 Task: Create a sub task System Test and UAT for the task  Implement a new cloud-based procurement management system for a company in the project ArtisanBridge , assign it to team member softage.4@softage.net and update the status of the sub task to  At Risk , set the priority of the sub task to Medium
Action: Mouse moved to (738, 551)
Screenshot: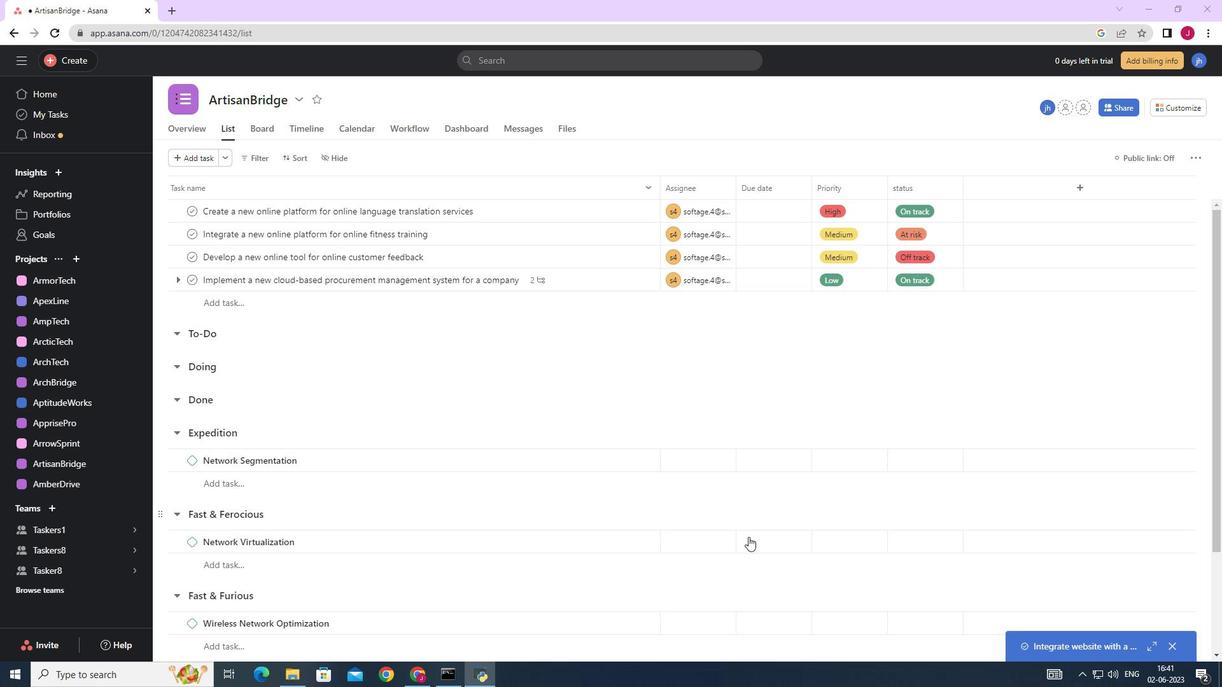 
Action: Mouse scrolled (738, 550) with delta (0, 0)
Screenshot: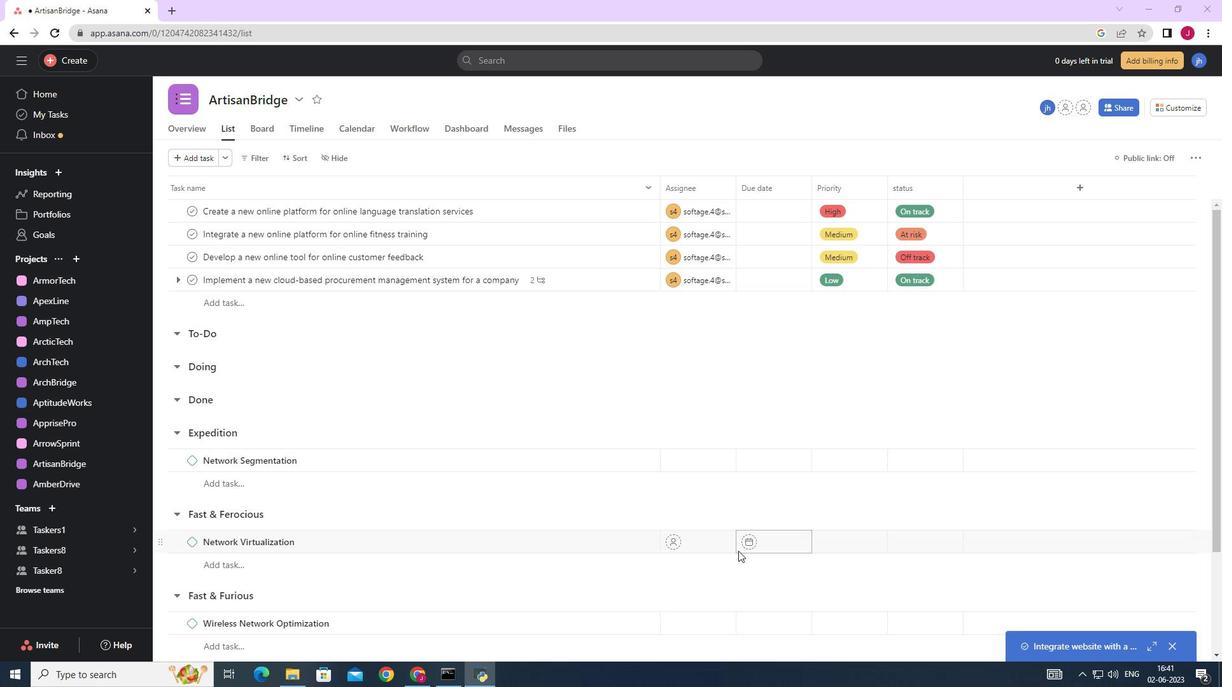 
Action: Mouse scrolled (738, 550) with delta (0, 0)
Screenshot: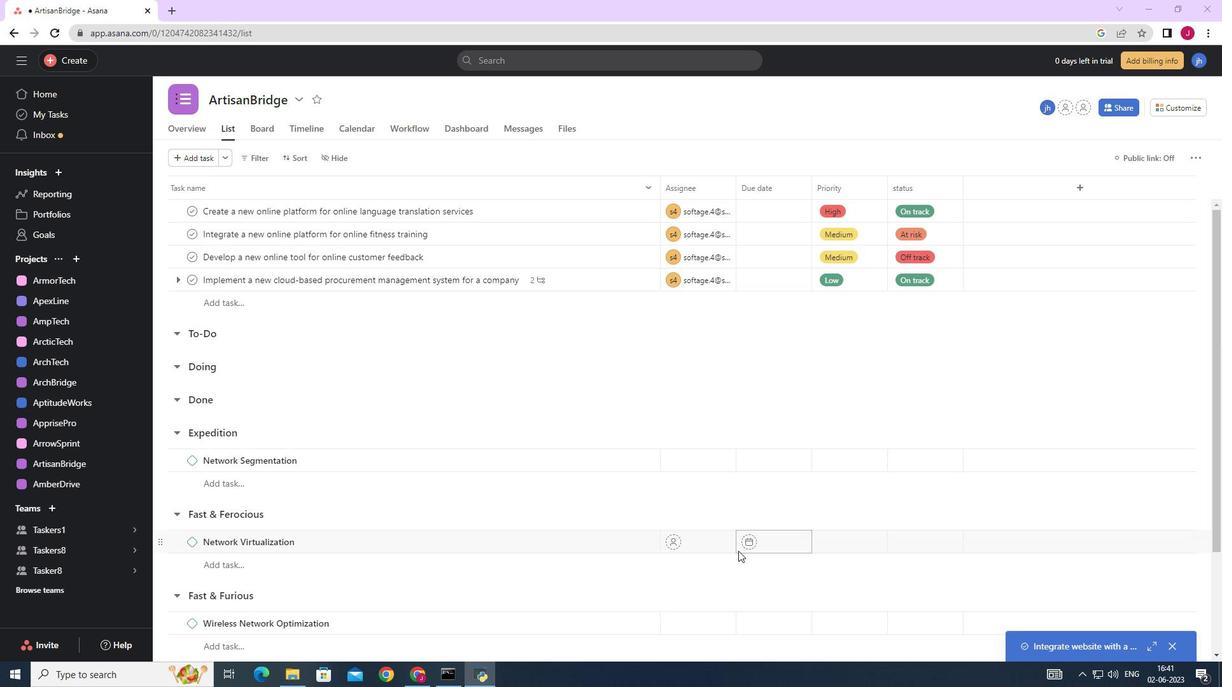 
Action: Mouse scrolled (738, 550) with delta (0, 0)
Screenshot: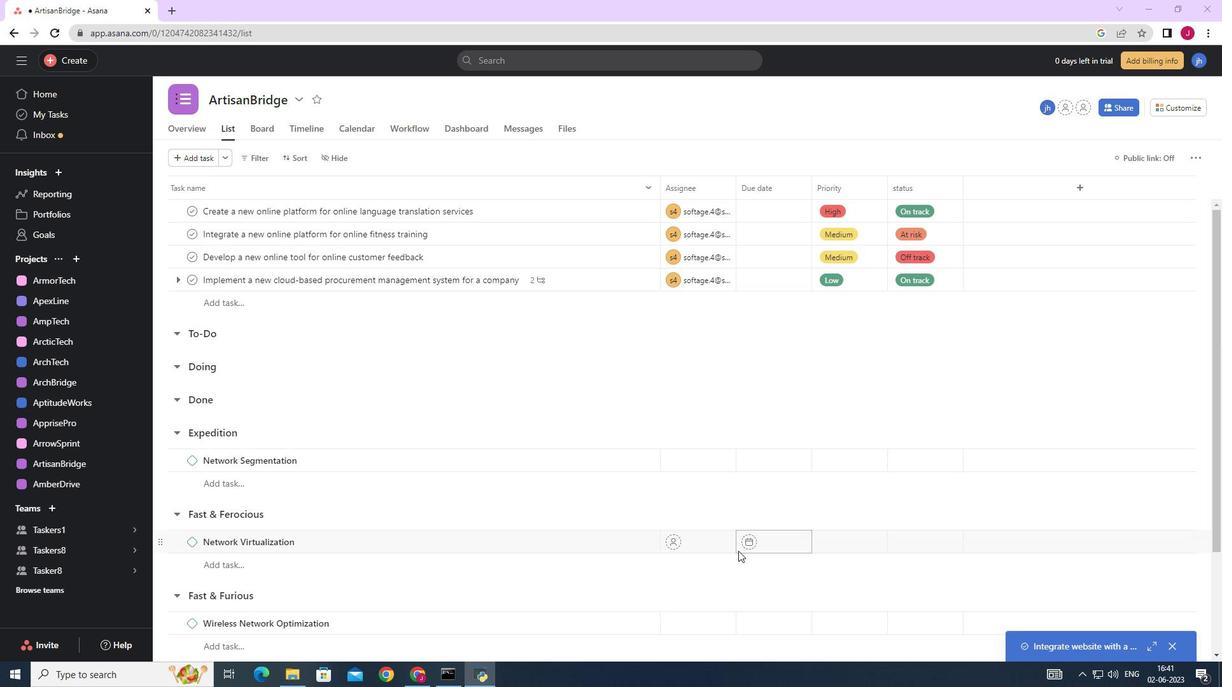 
Action: Mouse scrolled (738, 550) with delta (0, 0)
Screenshot: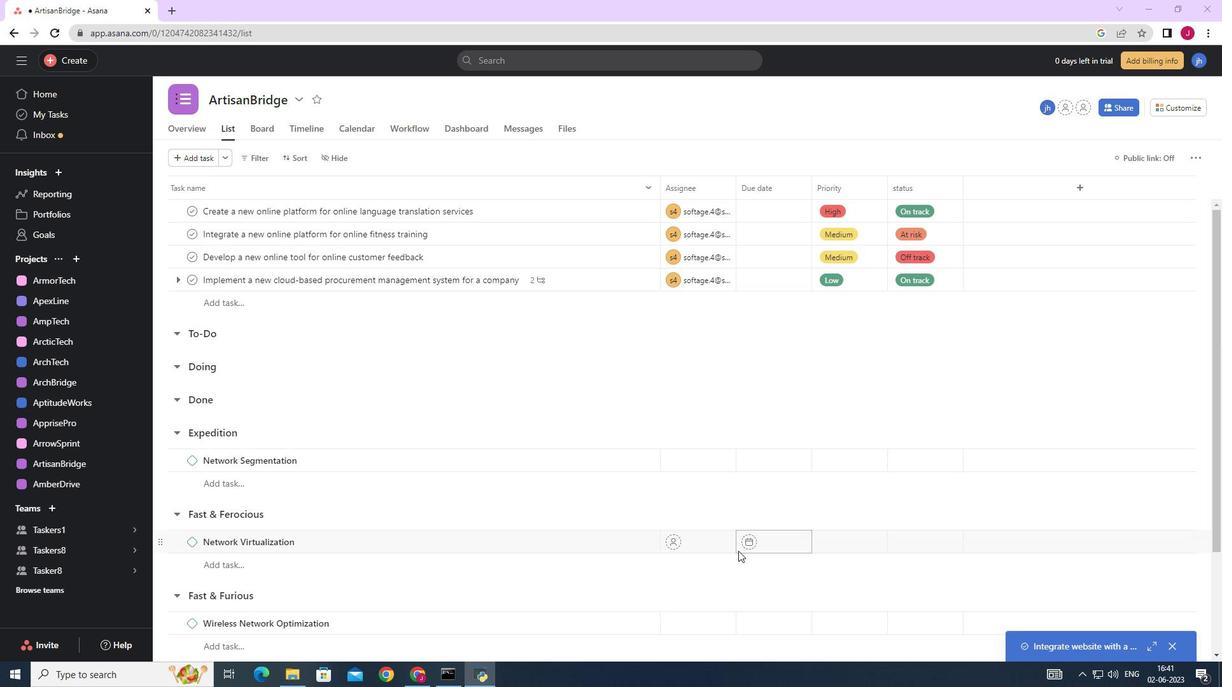 
Action: Mouse scrolled (738, 550) with delta (0, 0)
Screenshot: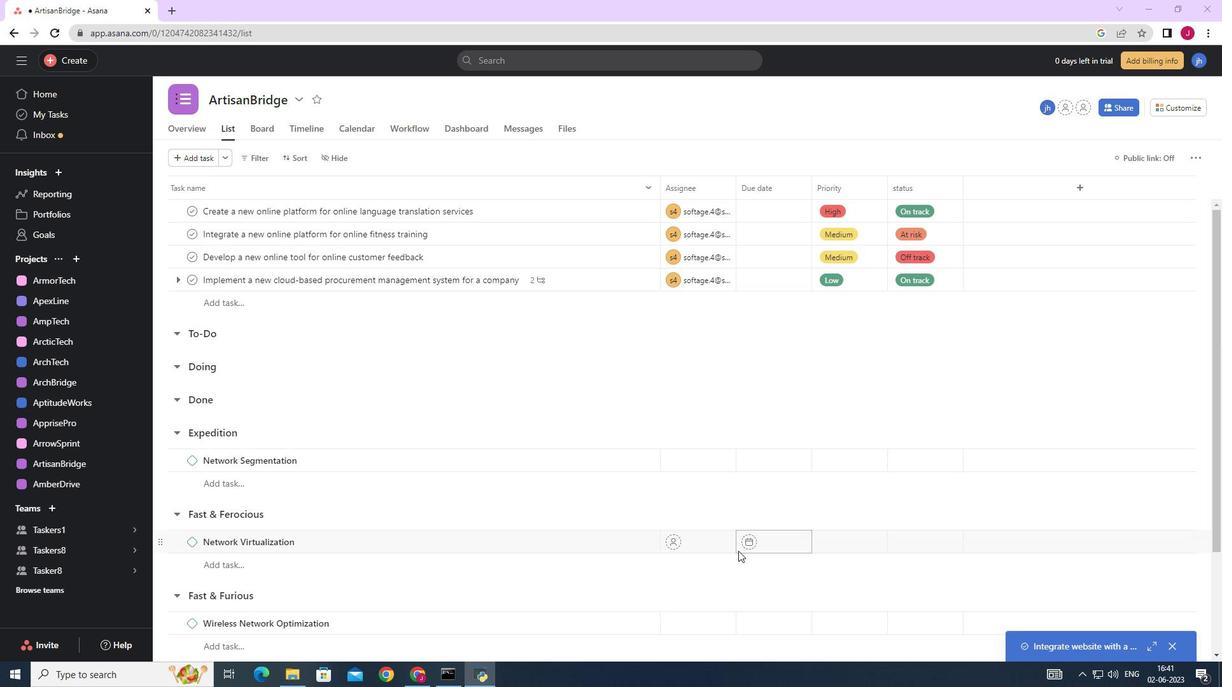 
Action: Mouse scrolled (738, 550) with delta (0, 0)
Screenshot: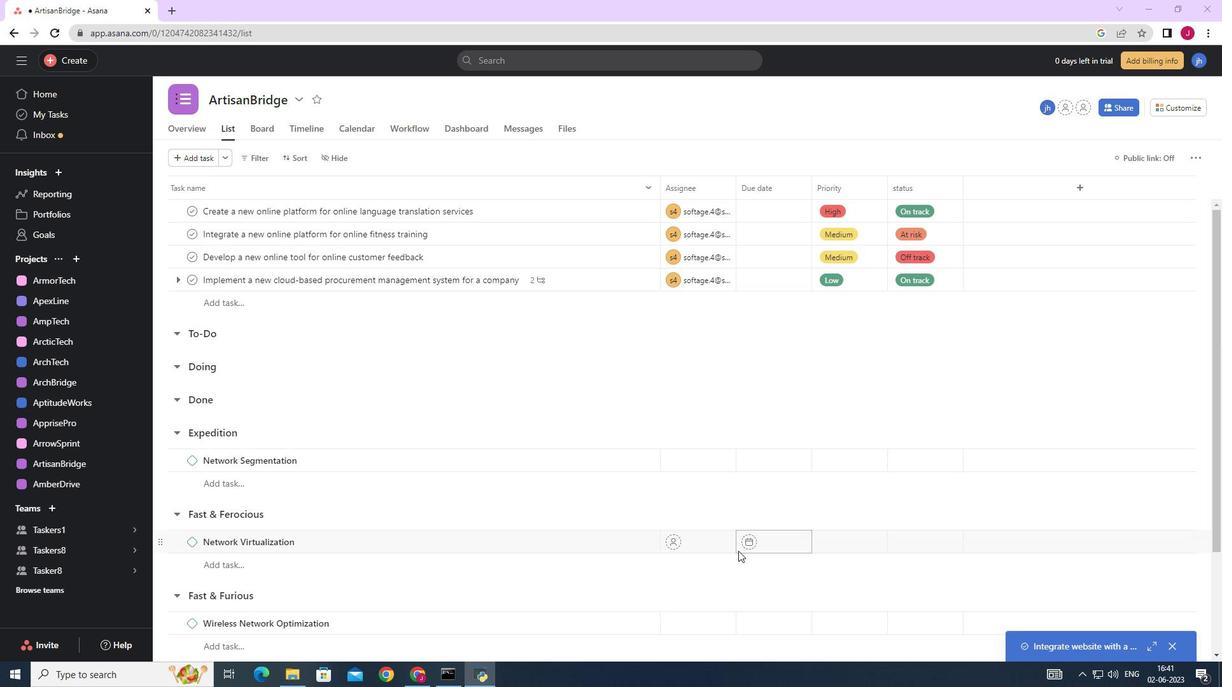
Action: Mouse moved to (602, 481)
Screenshot: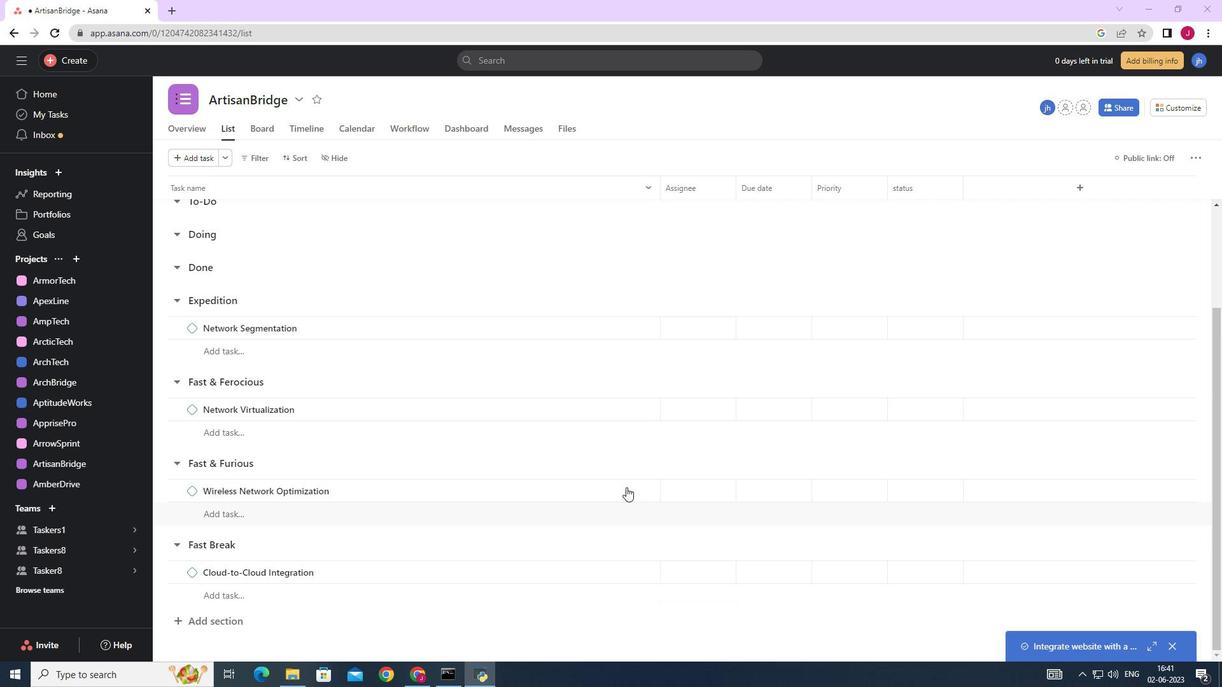 
Action: Mouse scrolled (602, 482) with delta (0, 0)
Screenshot: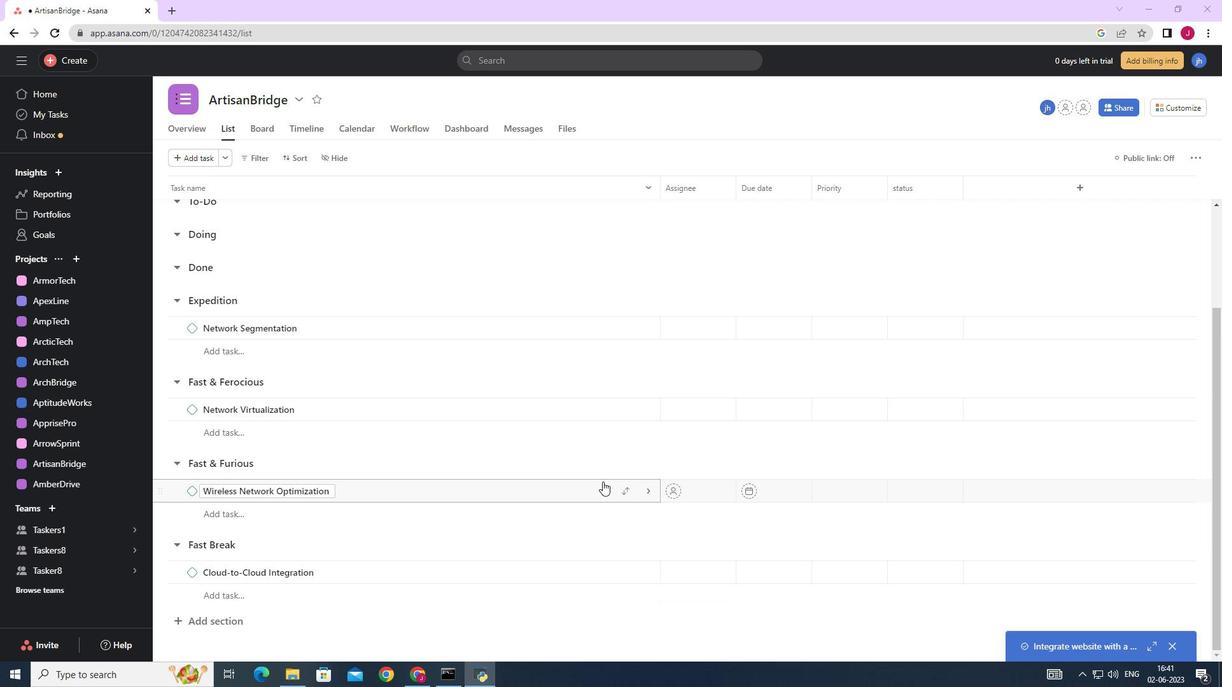 
Action: Mouse scrolled (602, 482) with delta (0, 0)
Screenshot: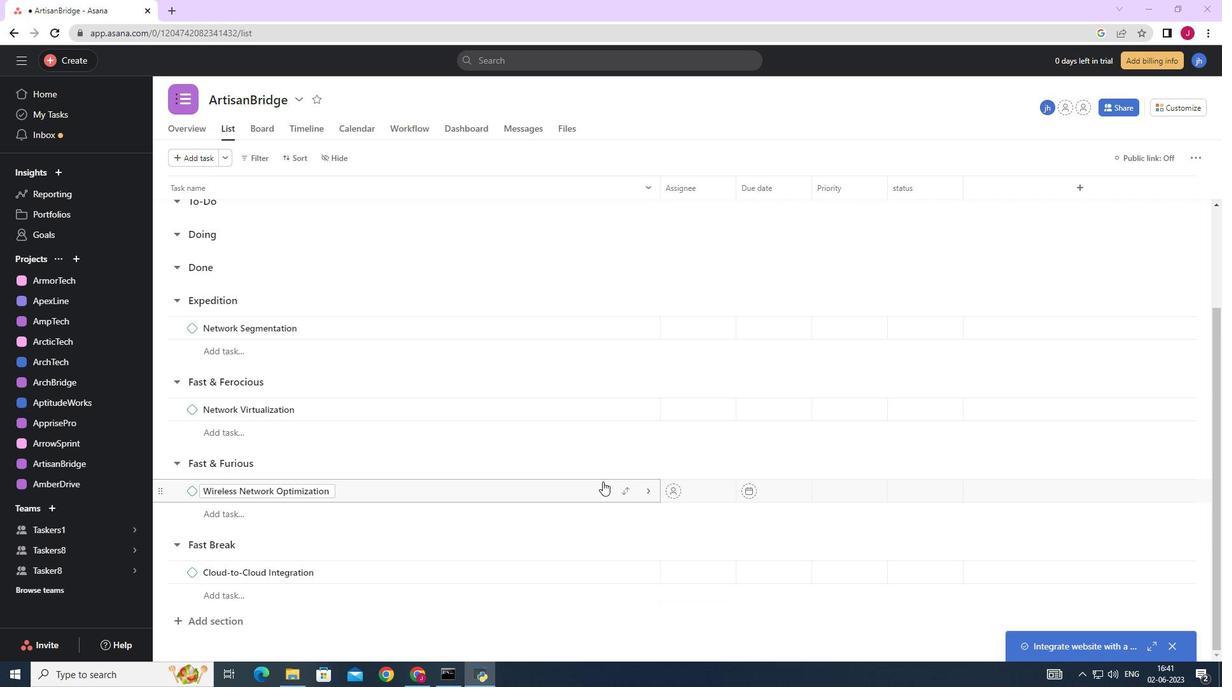 
Action: Mouse scrolled (602, 482) with delta (0, 0)
Screenshot: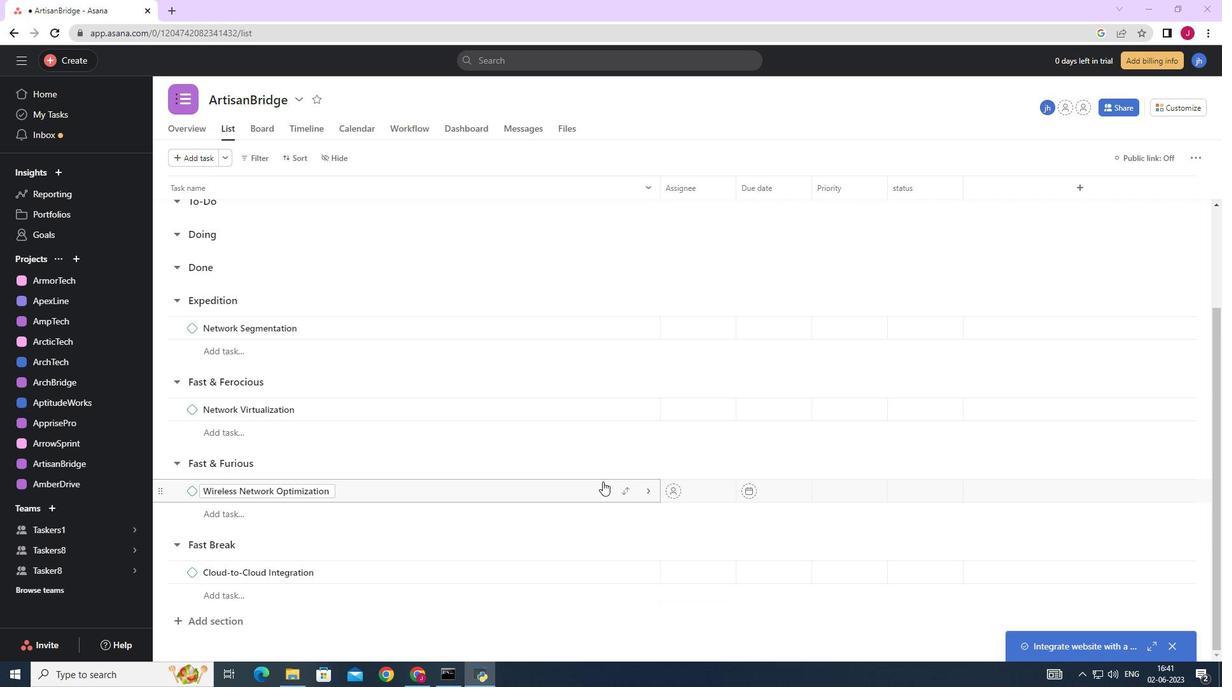
Action: Mouse scrolled (602, 482) with delta (0, 0)
Screenshot: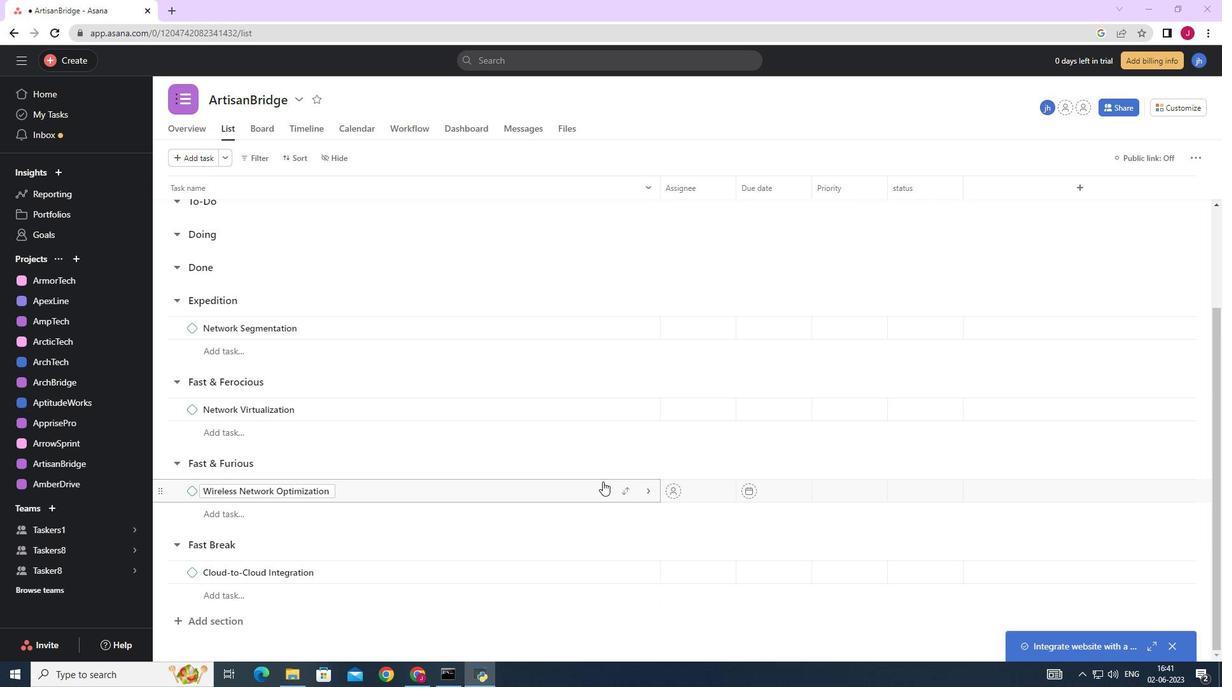 
Action: Mouse moved to (602, 286)
Screenshot: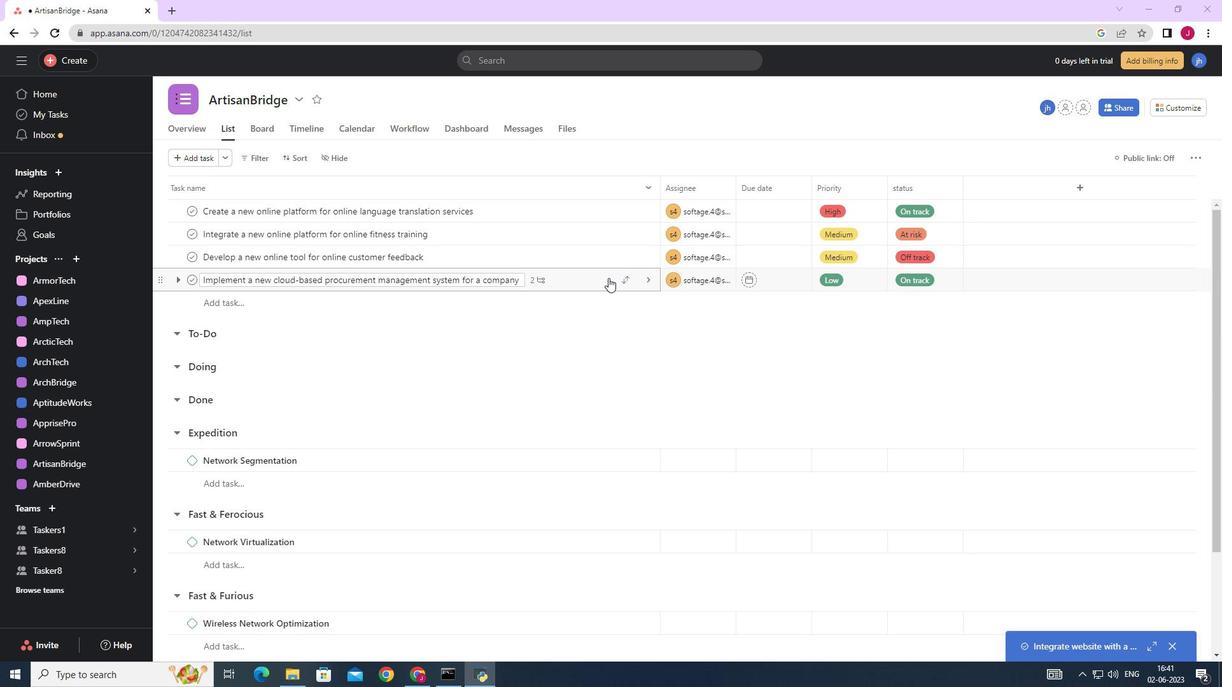 
Action: Mouse pressed left at (602, 286)
Screenshot: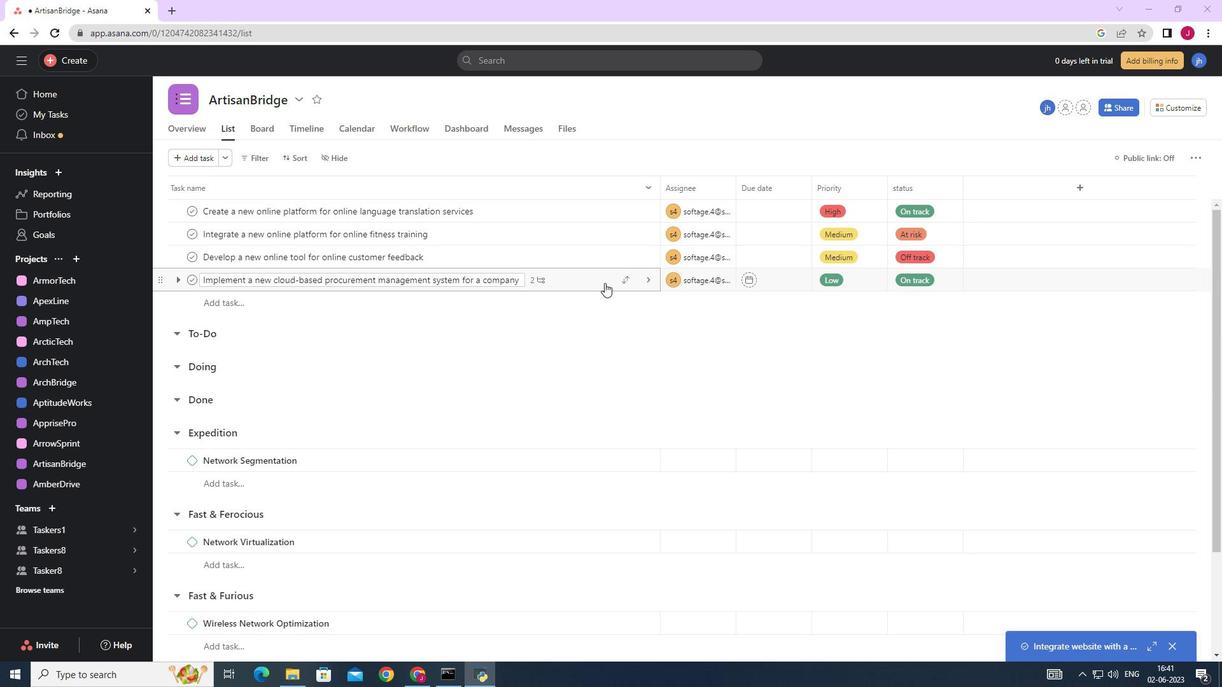 
Action: Mouse moved to (932, 513)
Screenshot: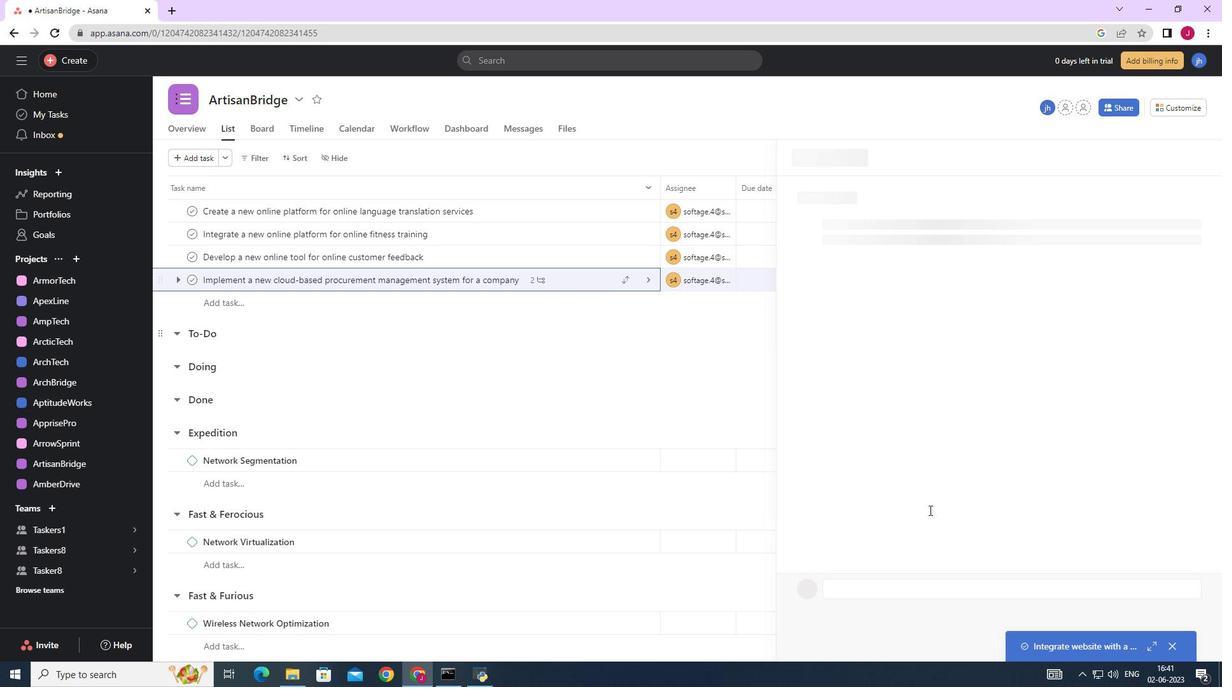 
Action: Mouse scrolled (932, 512) with delta (0, 0)
Screenshot: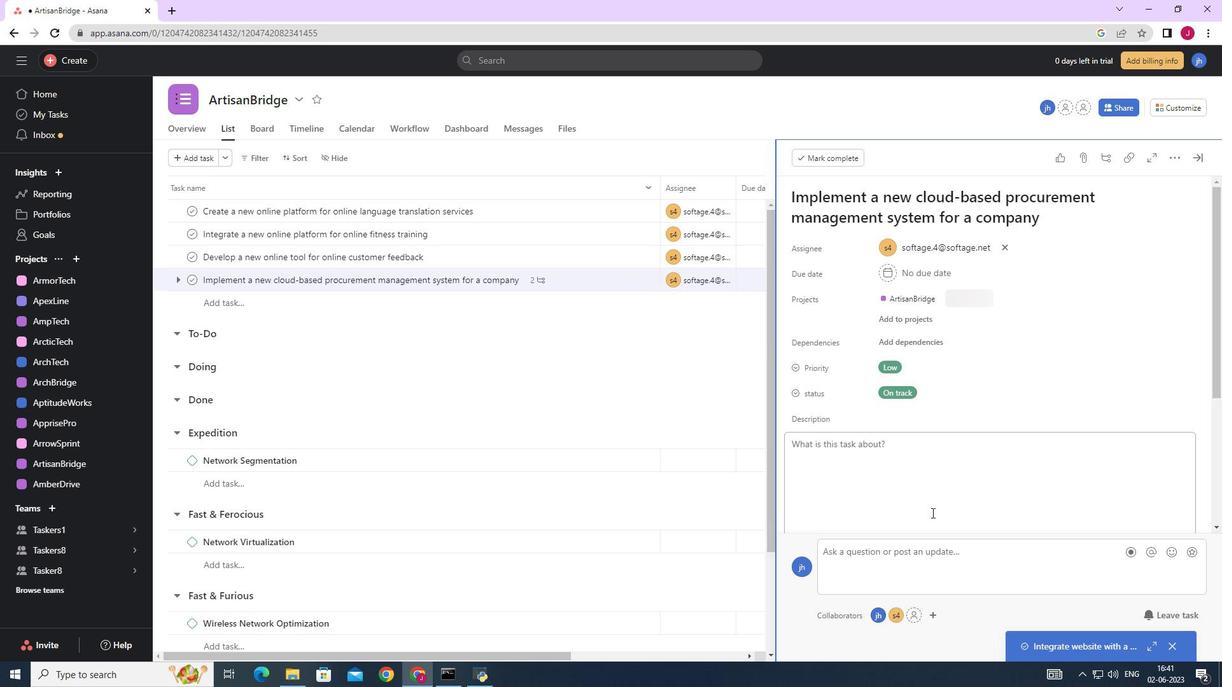 
Action: Mouse scrolled (932, 512) with delta (0, 0)
Screenshot: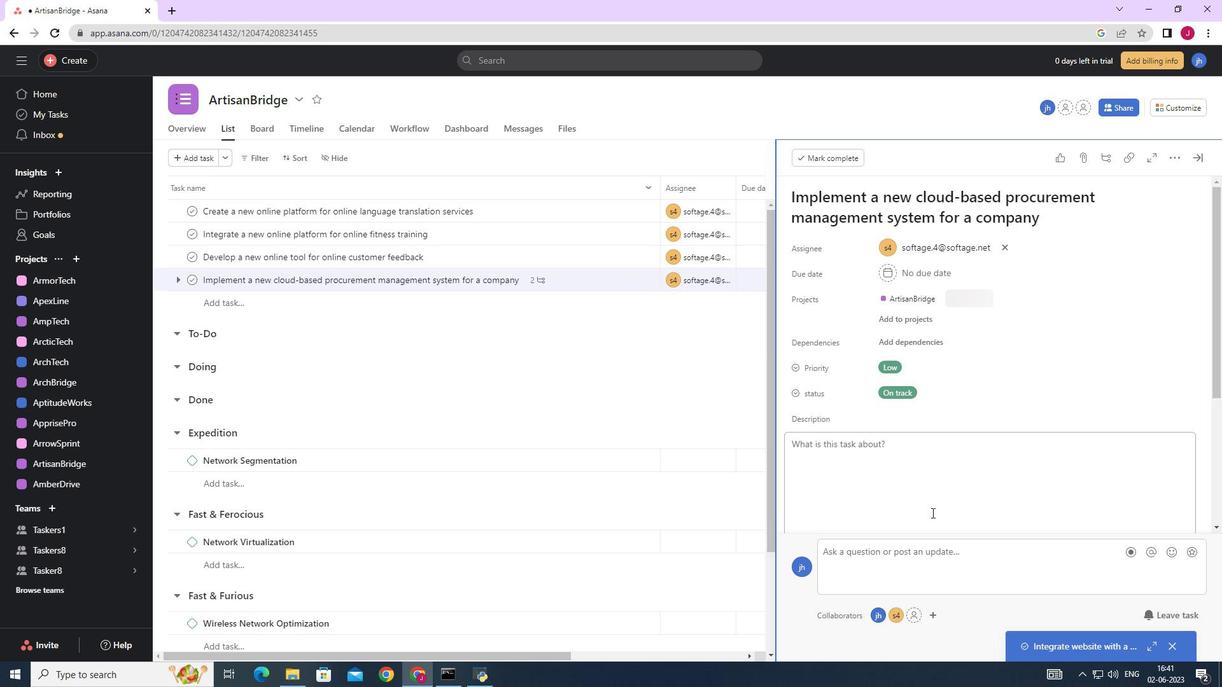 
Action: Mouse scrolled (932, 512) with delta (0, 0)
Screenshot: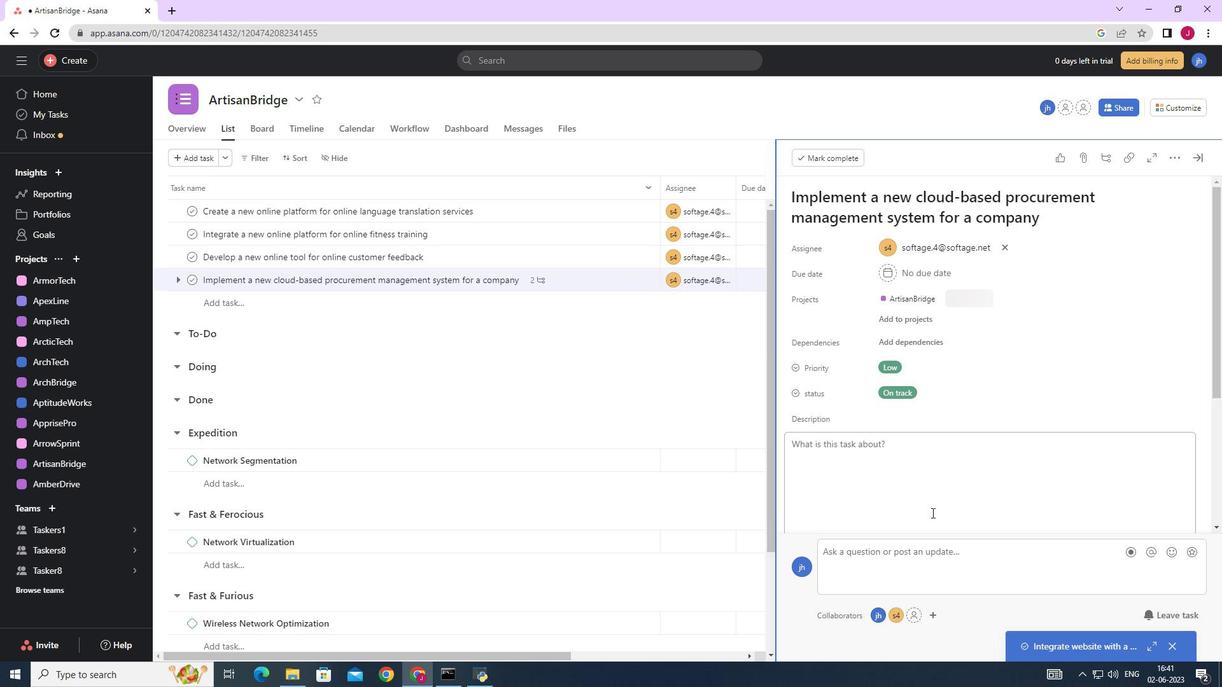 
Action: Mouse scrolled (932, 512) with delta (0, 0)
Screenshot: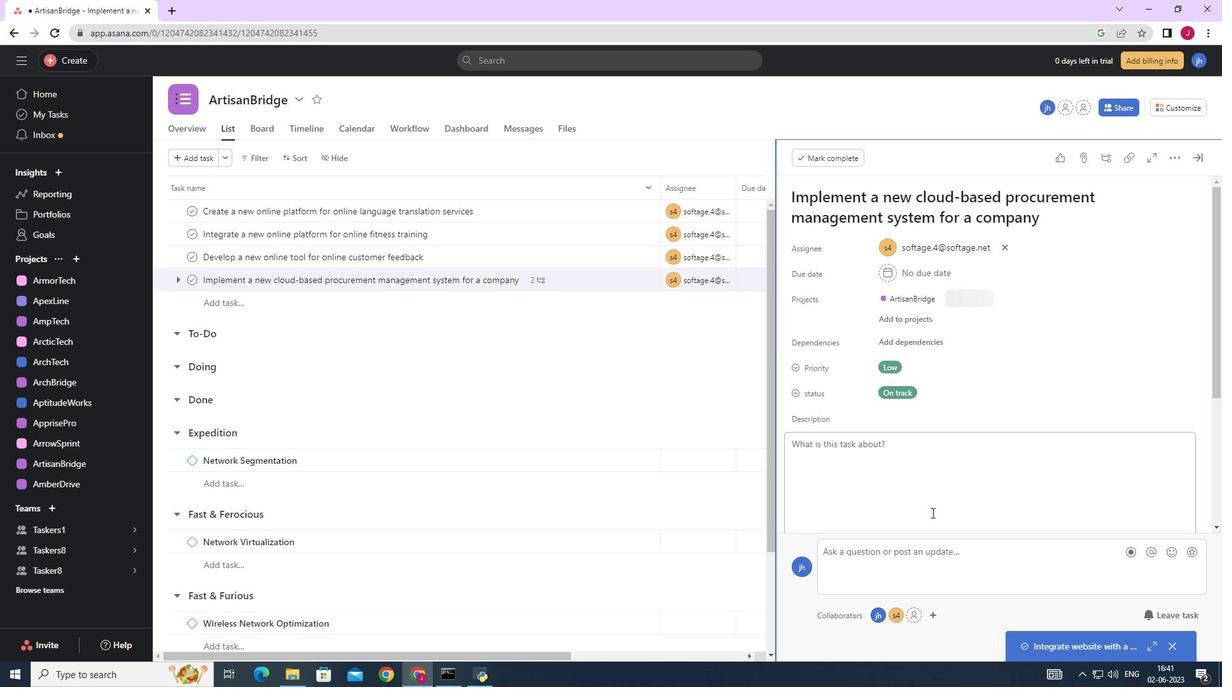 
Action: Mouse moved to (836, 427)
Screenshot: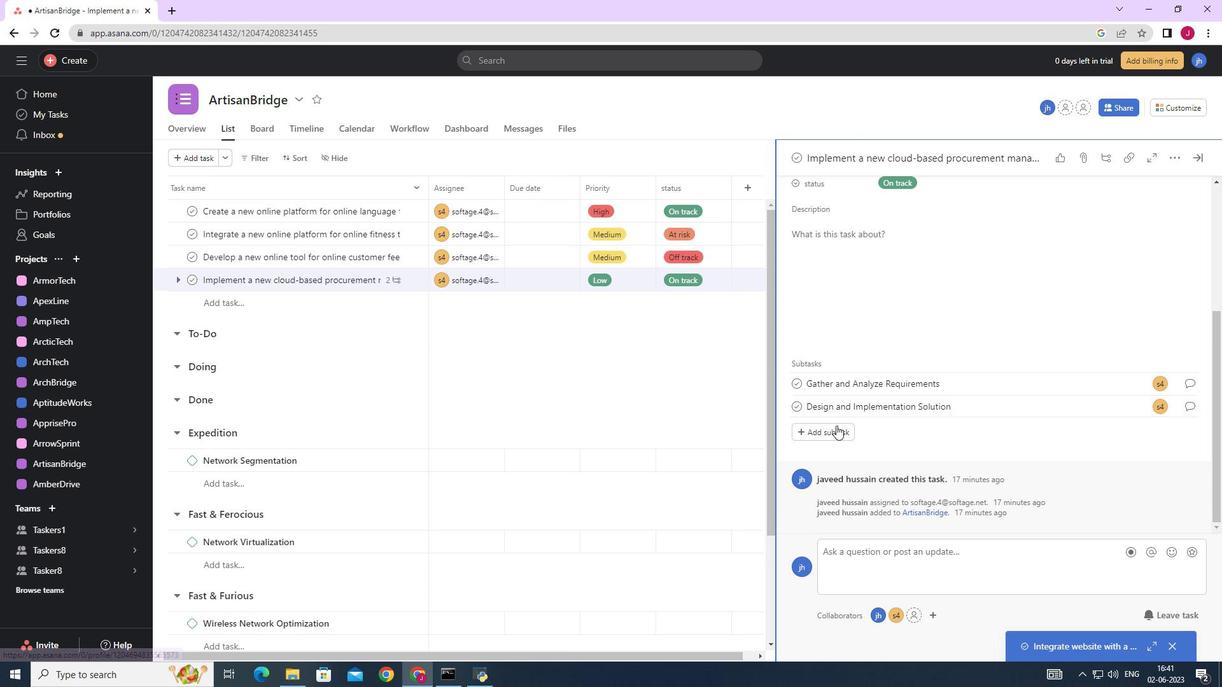 
Action: Mouse pressed left at (836, 427)
Screenshot: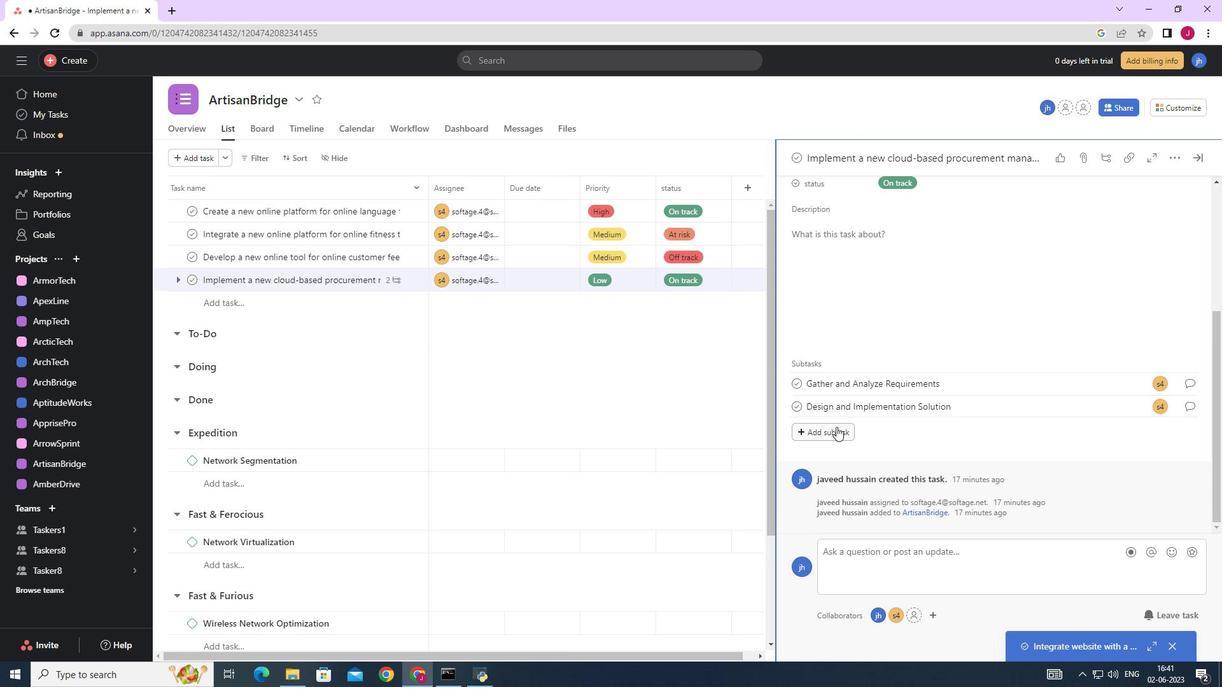
Action: Mouse moved to (836, 427)
Screenshot: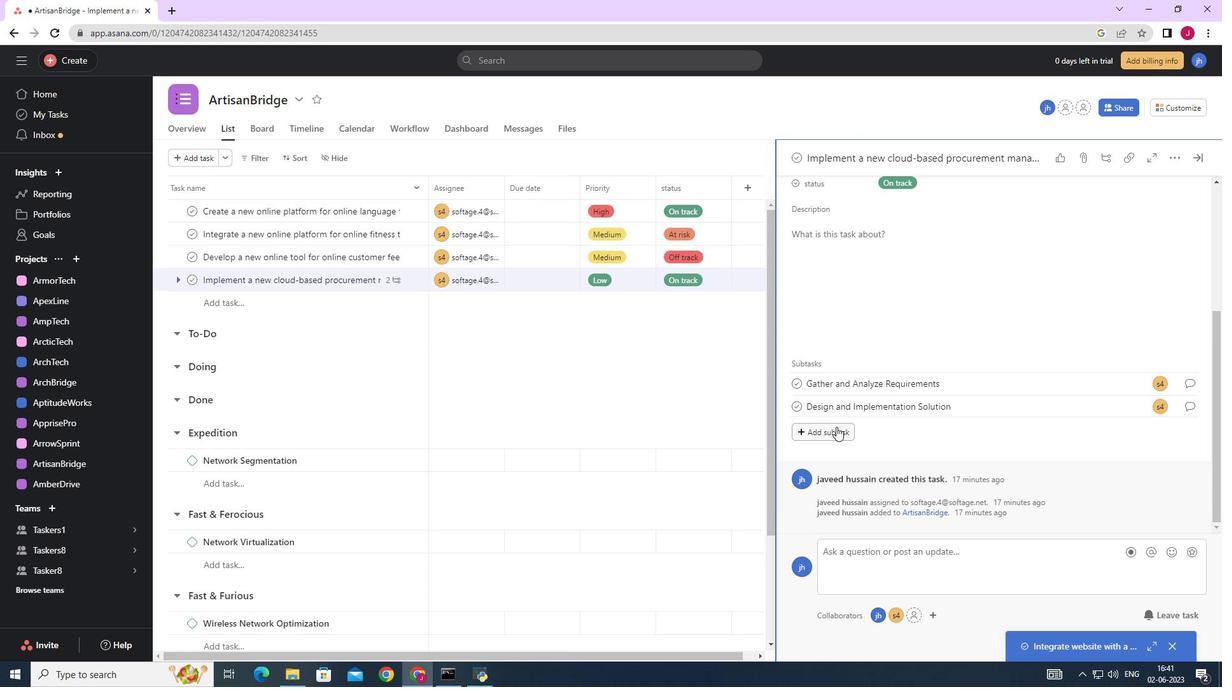 
Action: Key pressed <Key.caps_lock>S<Key.caps_lock>ystem<Key.space><Key.caps_lock>T<Key.caps_lock>s<Key.backspace>est<Key.space>and<Key.space><Key.caps_lock>UAT
Screenshot: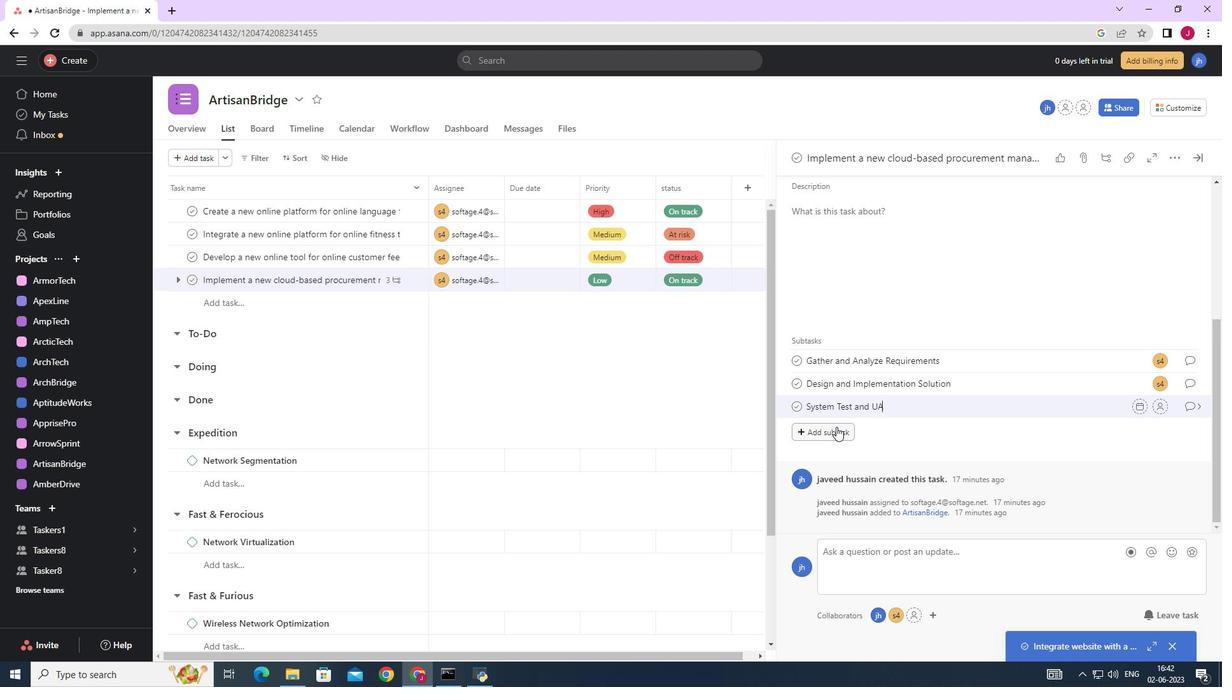 
Action: Mouse moved to (1166, 409)
Screenshot: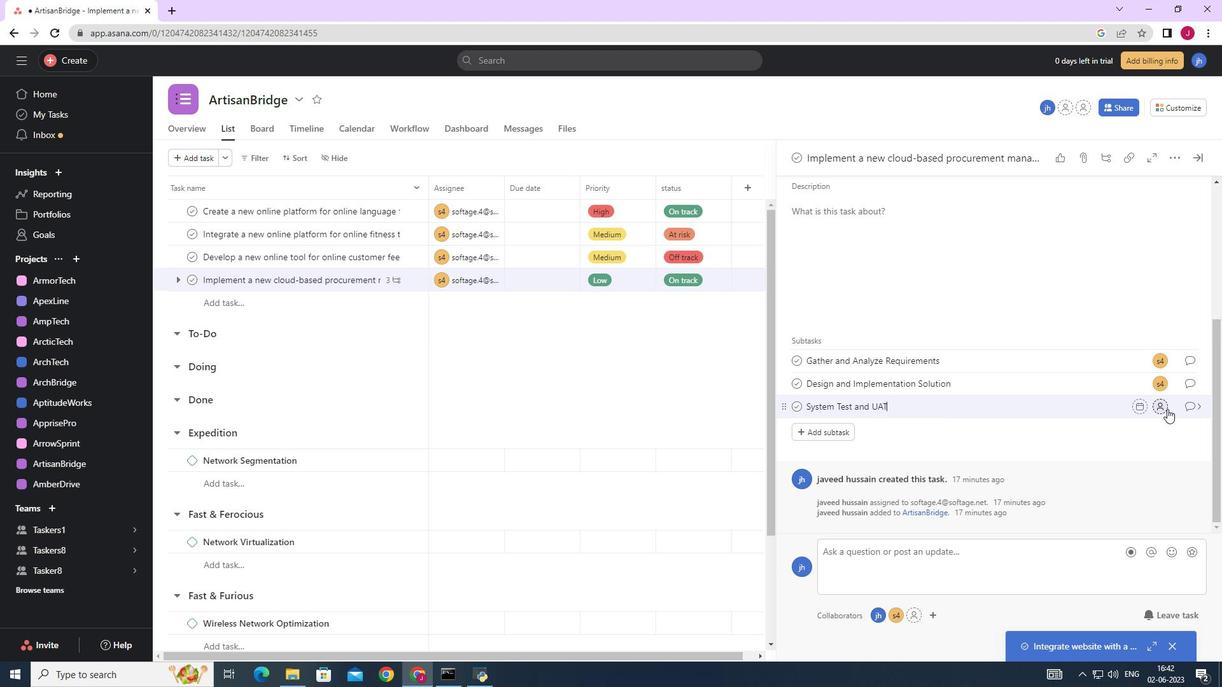 
Action: Mouse pressed left at (1166, 409)
Screenshot: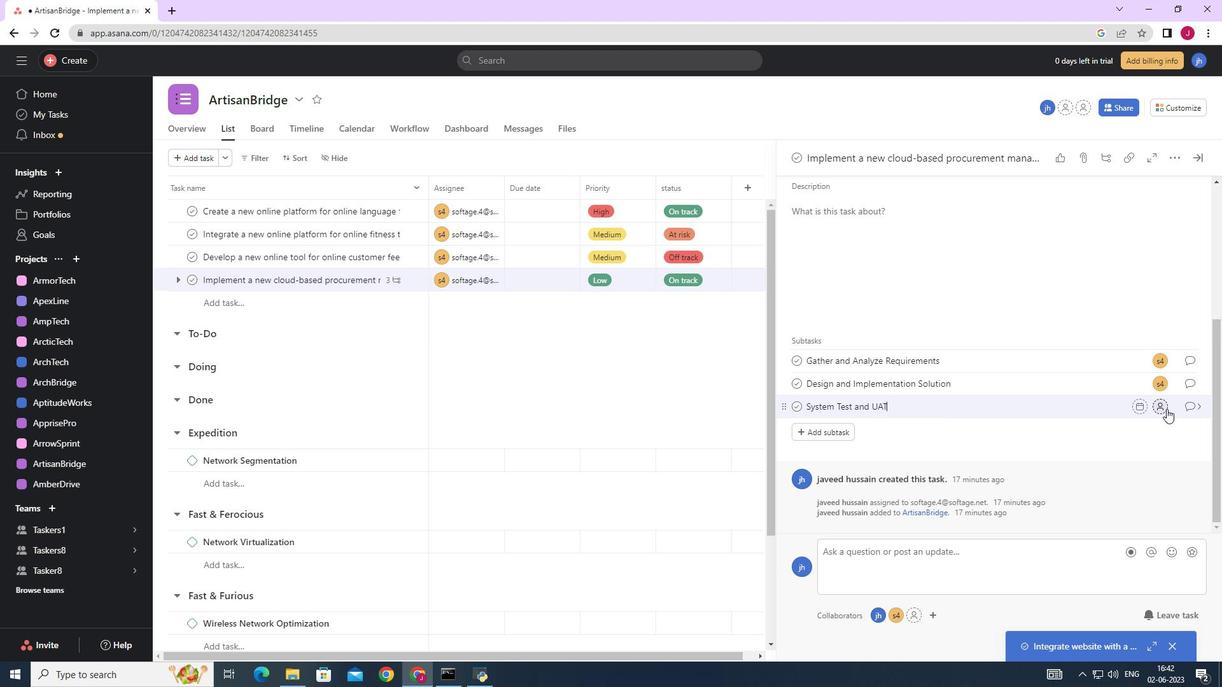 
Action: Mouse moved to (975, 445)
Screenshot: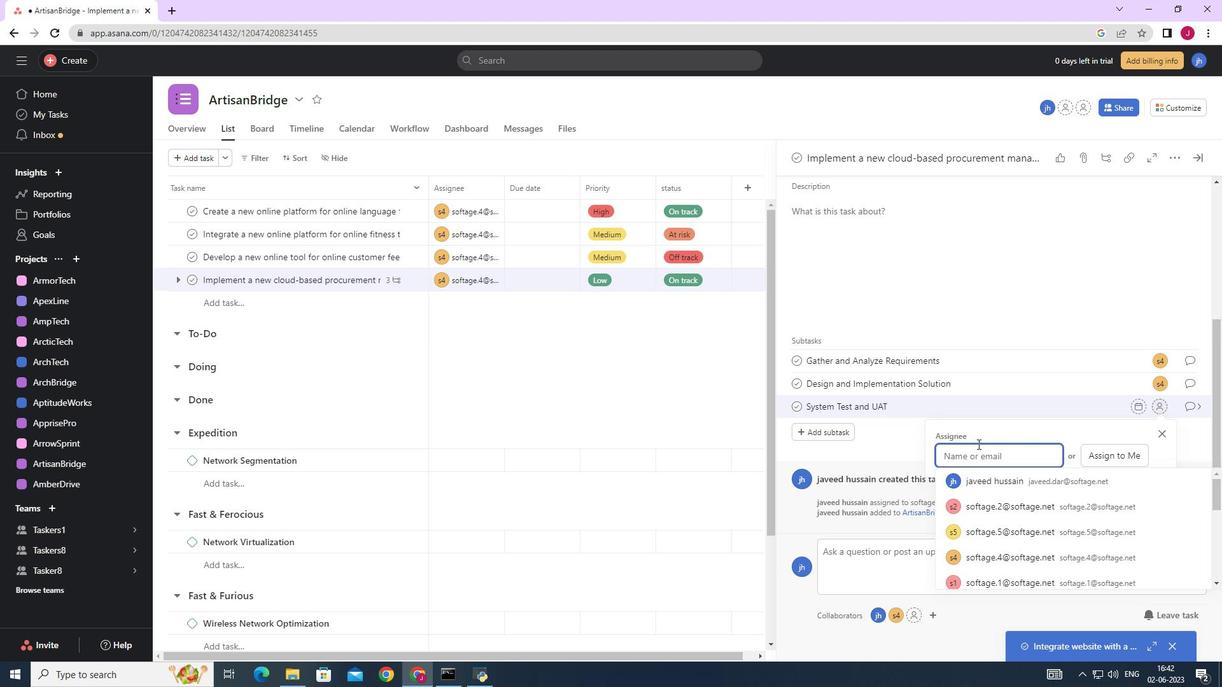
Action: Key pressed SOFTAGE.4
Screenshot: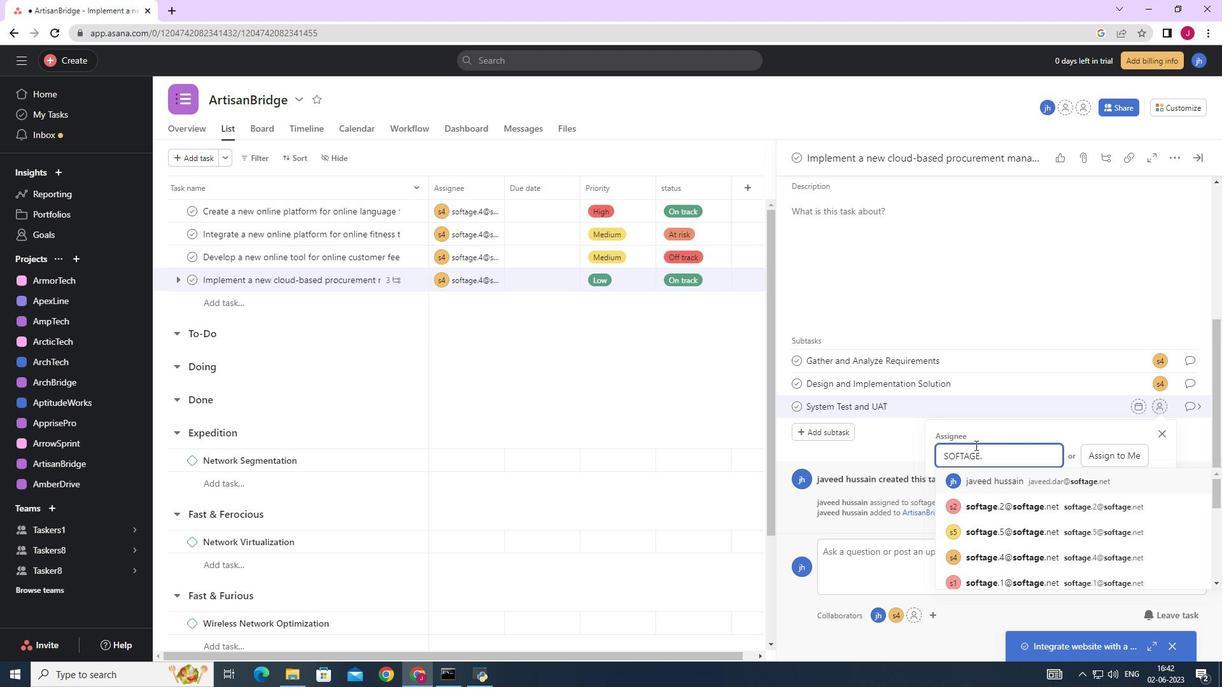 
Action: Mouse moved to (981, 476)
Screenshot: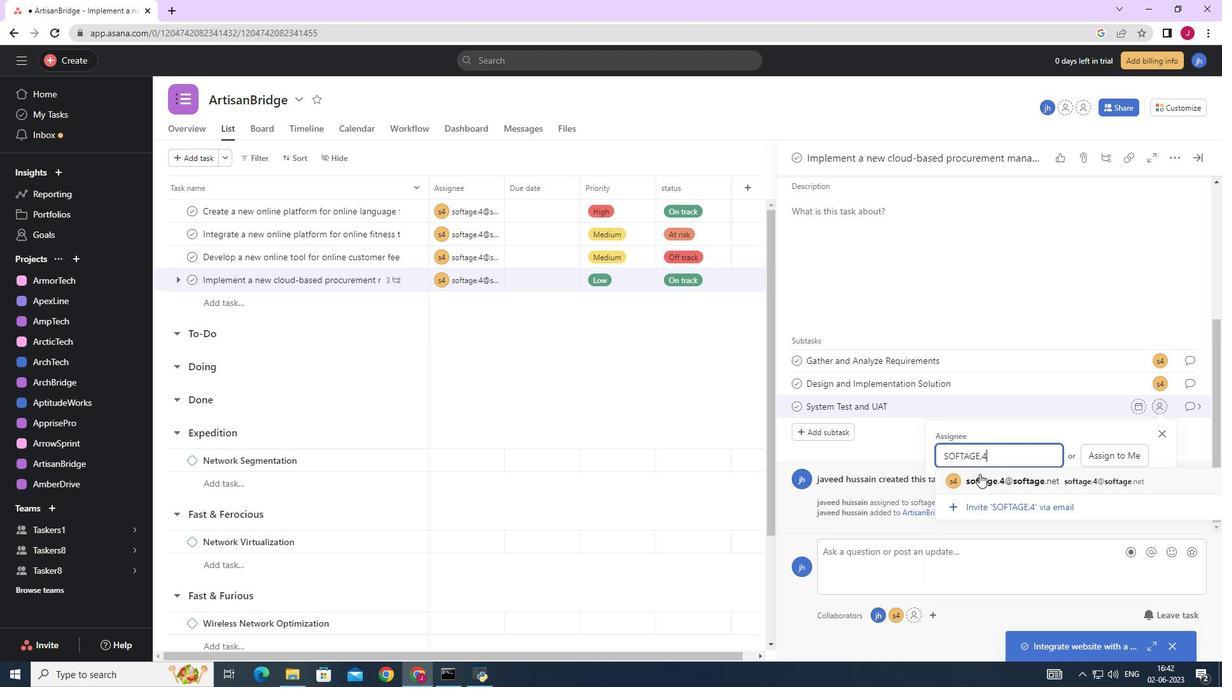 
Action: Mouse pressed left at (981, 476)
Screenshot: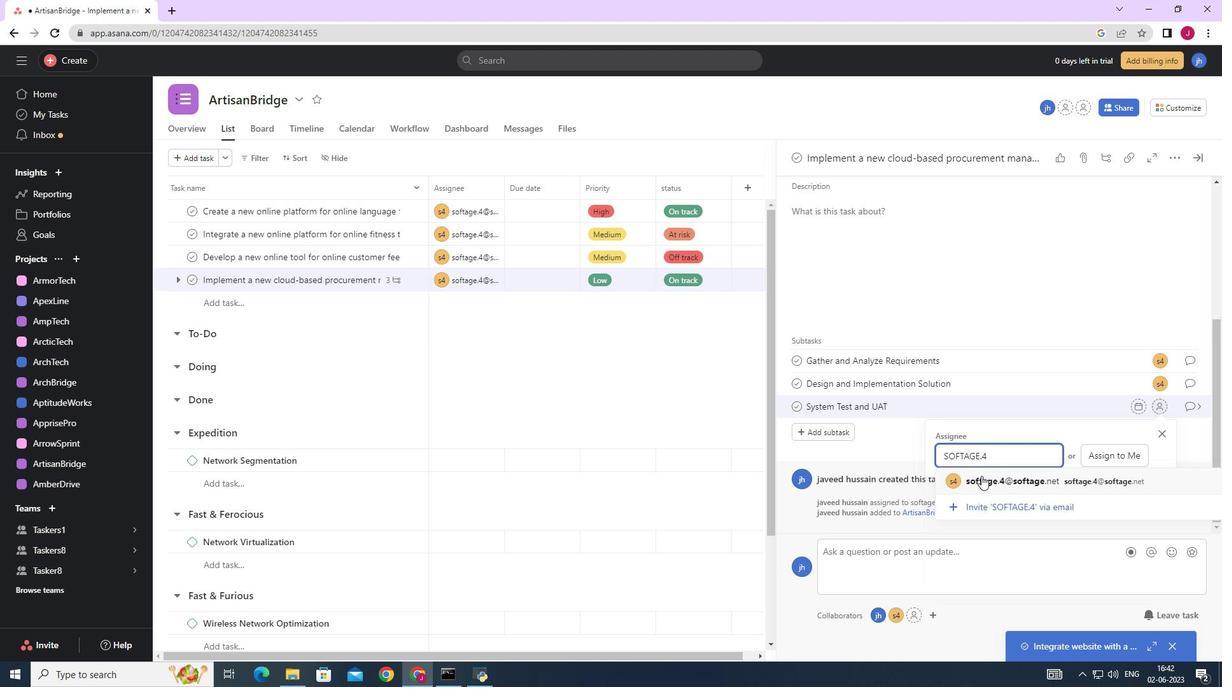 
Action: Mouse moved to (1188, 408)
Screenshot: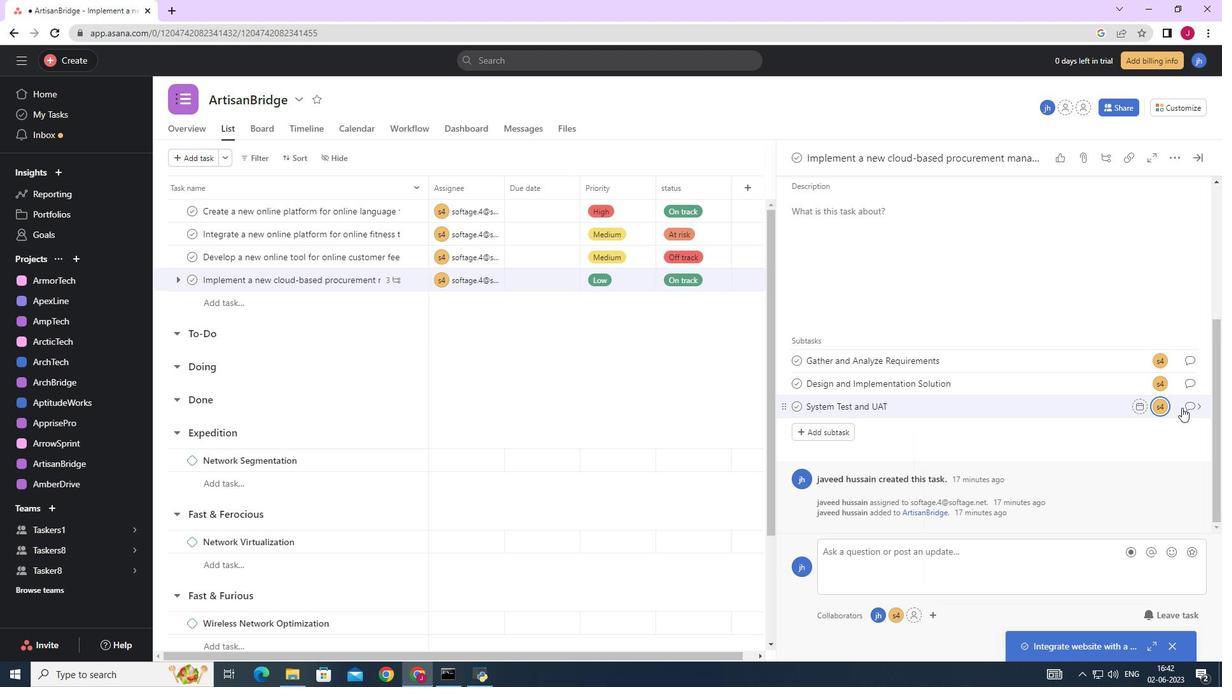 
Action: Mouse pressed left at (1188, 408)
Screenshot: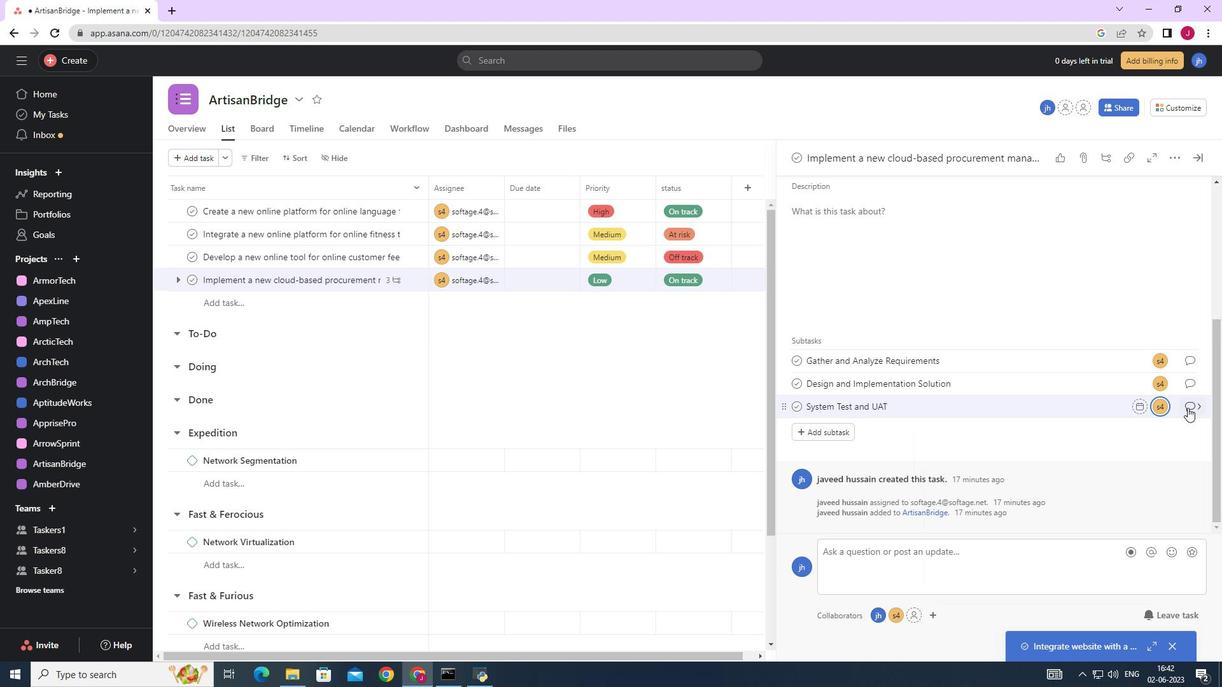 
Action: Mouse moved to (855, 341)
Screenshot: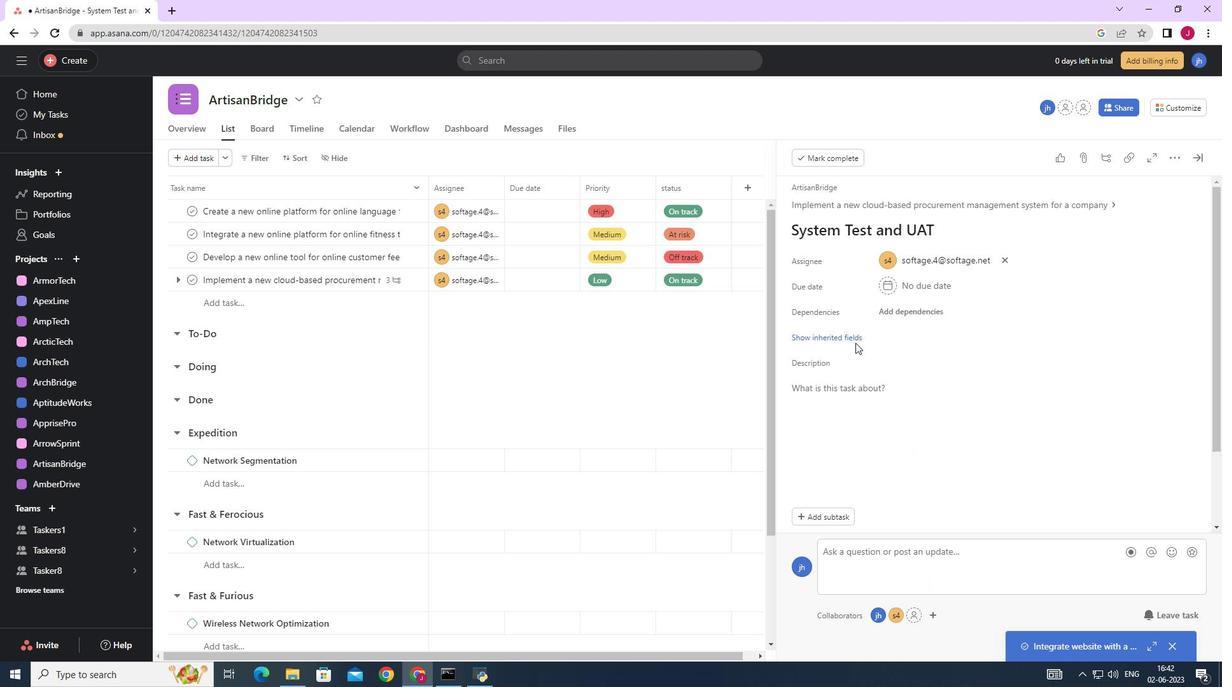 
Action: Mouse pressed left at (855, 341)
Screenshot: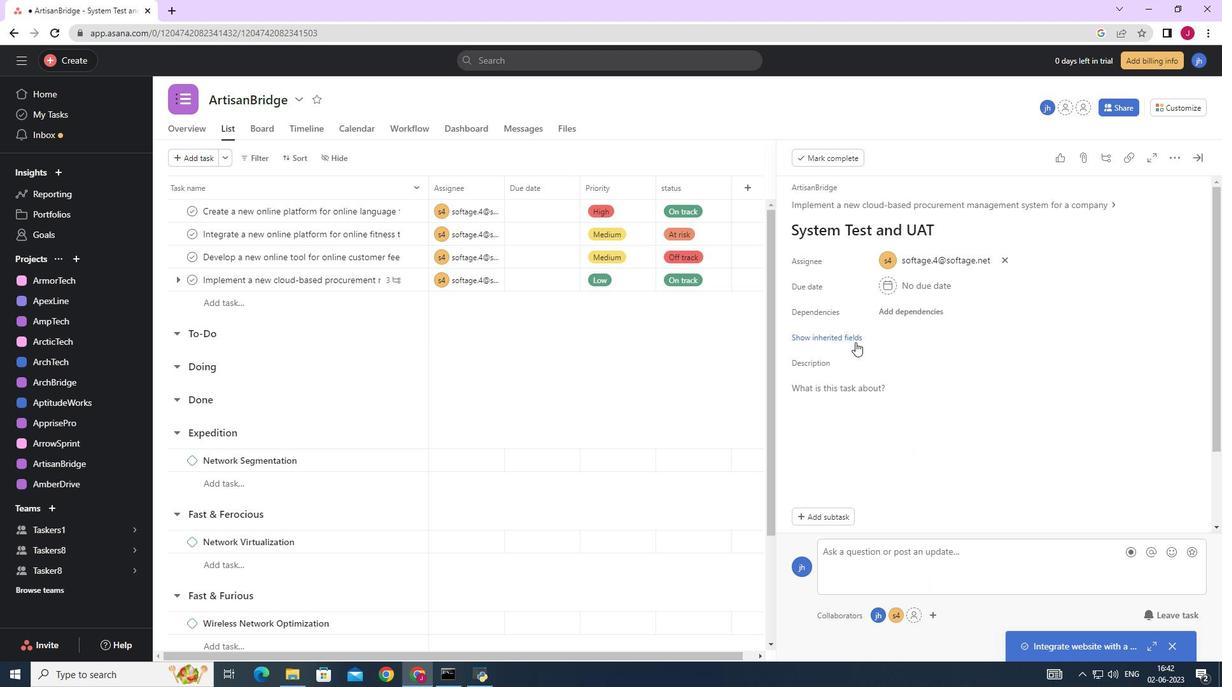 
Action: Mouse moved to (889, 360)
Screenshot: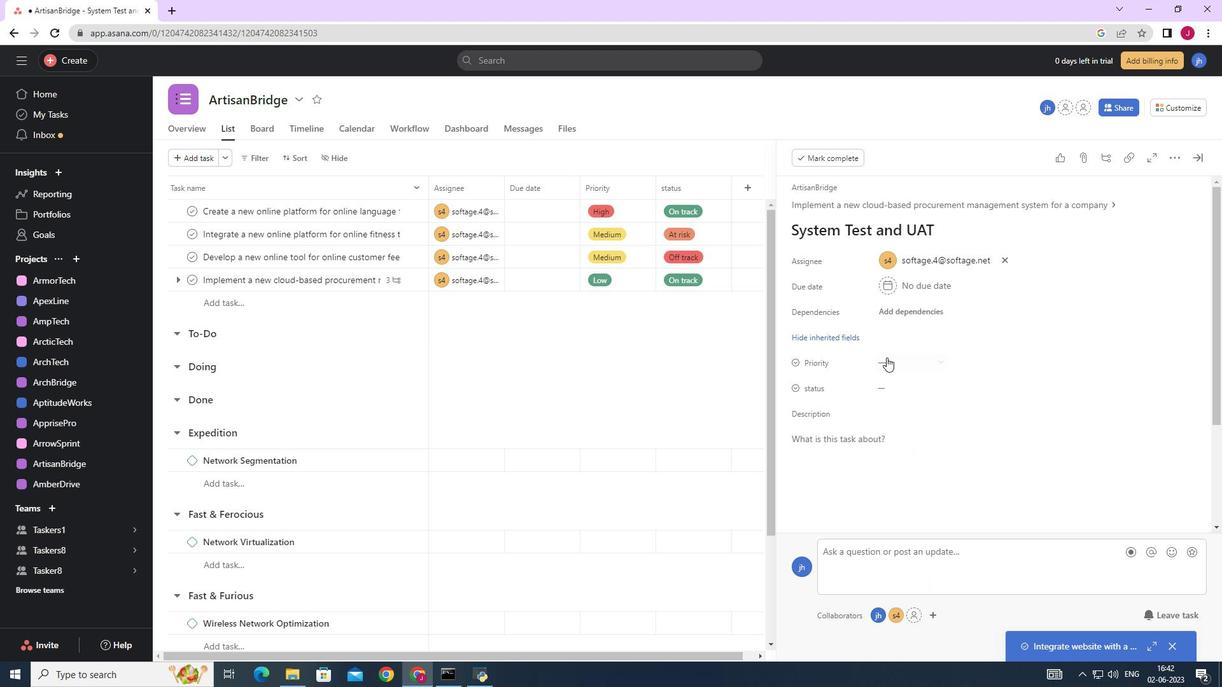 
Action: Mouse pressed left at (889, 360)
Screenshot: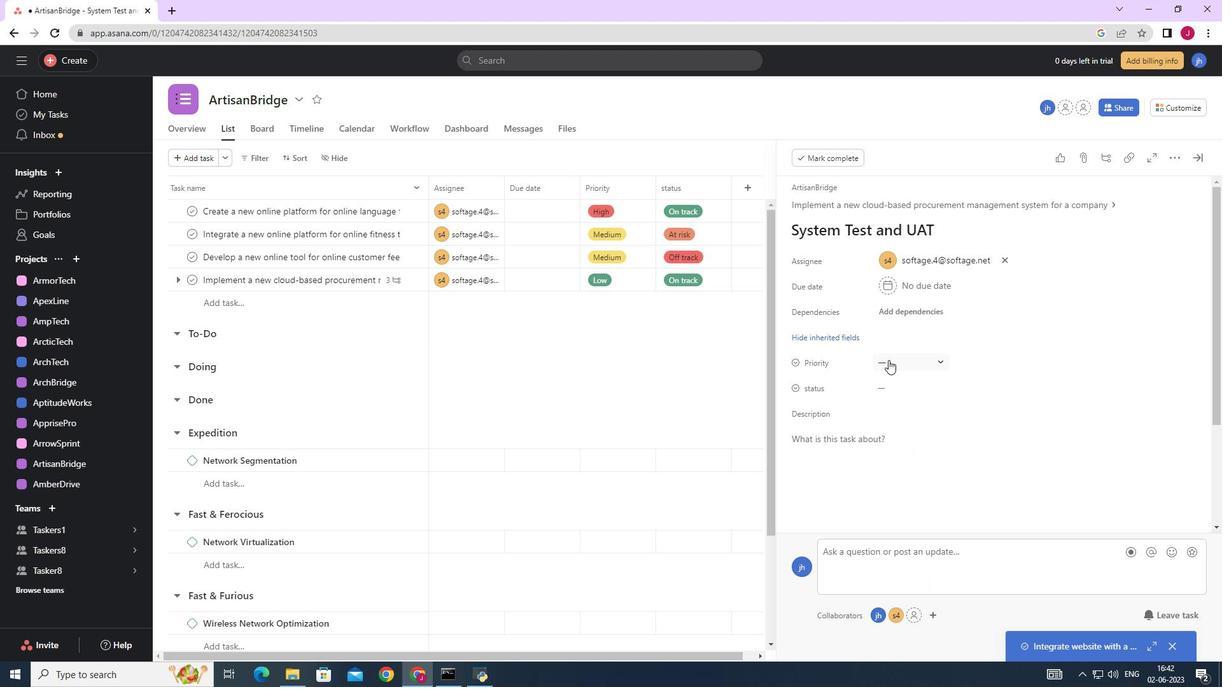 
Action: Mouse moved to (918, 432)
Screenshot: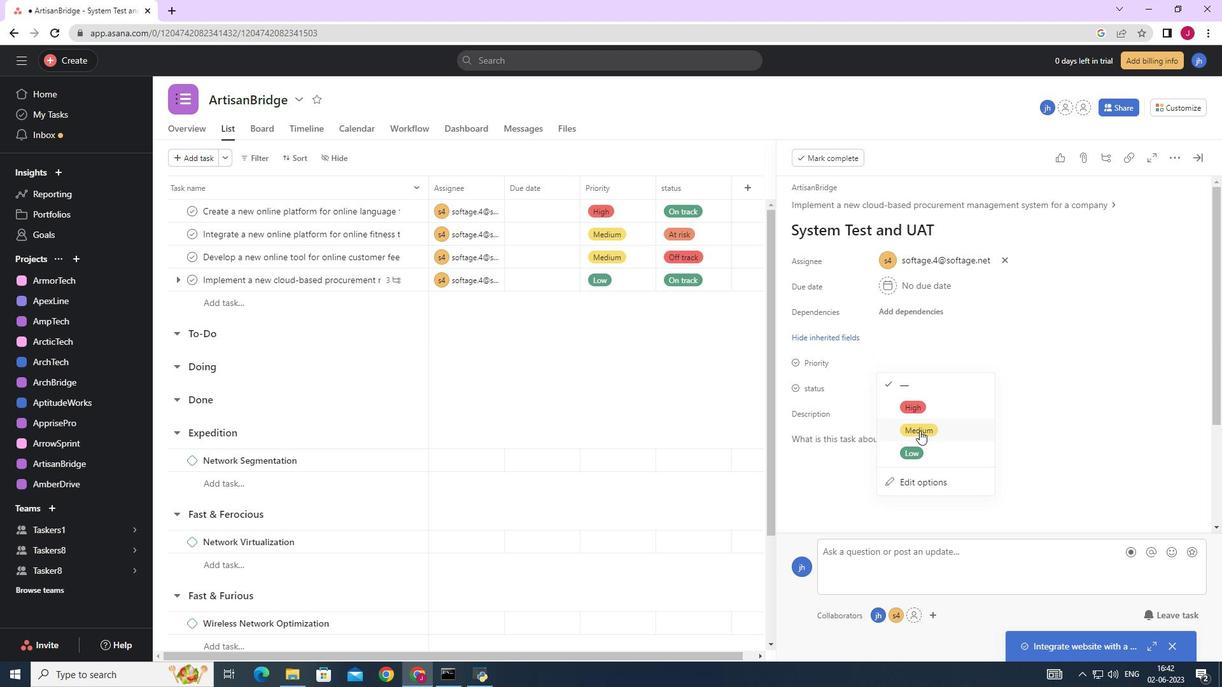 
Action: Mouse pressed left at (918, 432)
Screenshot: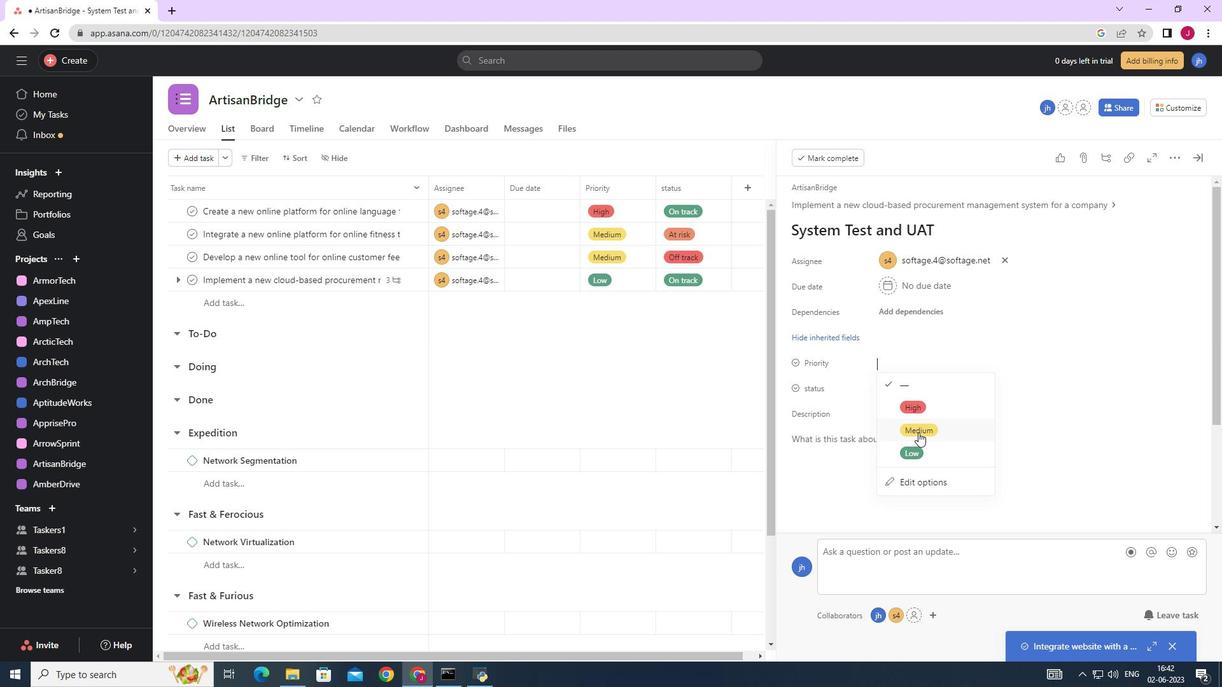 
Action: Mouse moved to (908, 386)
Screenshot: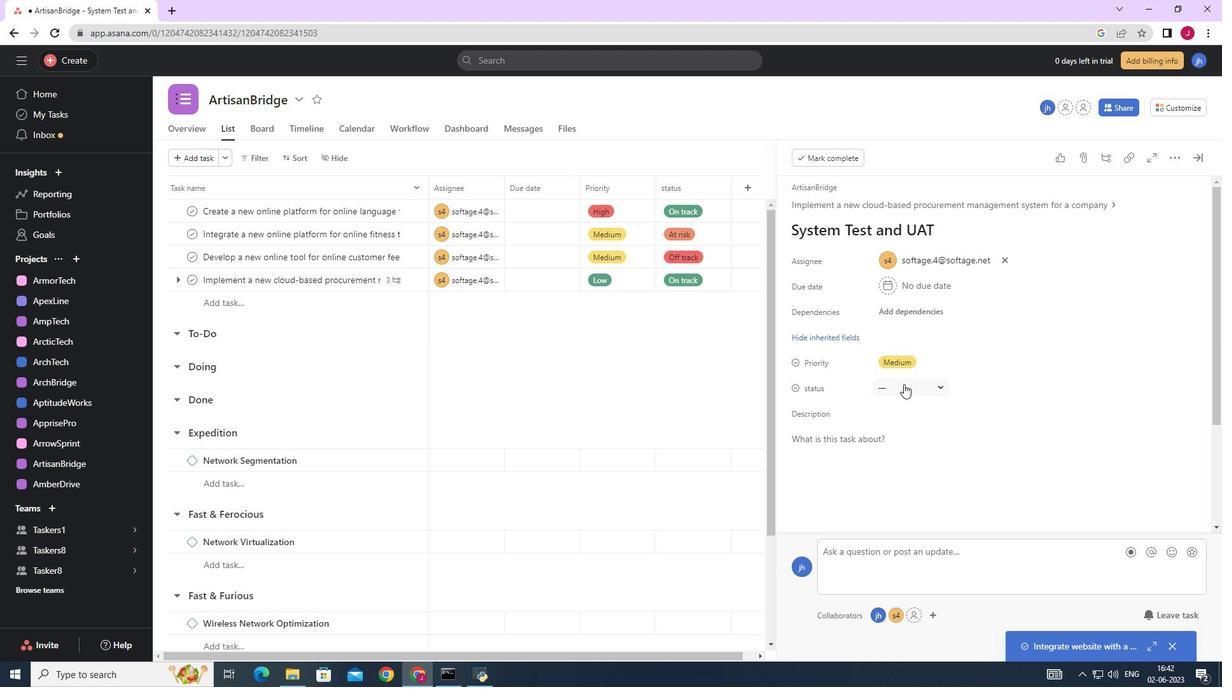 
Action: Mouse pressed left at (908, 386)
Screenshot: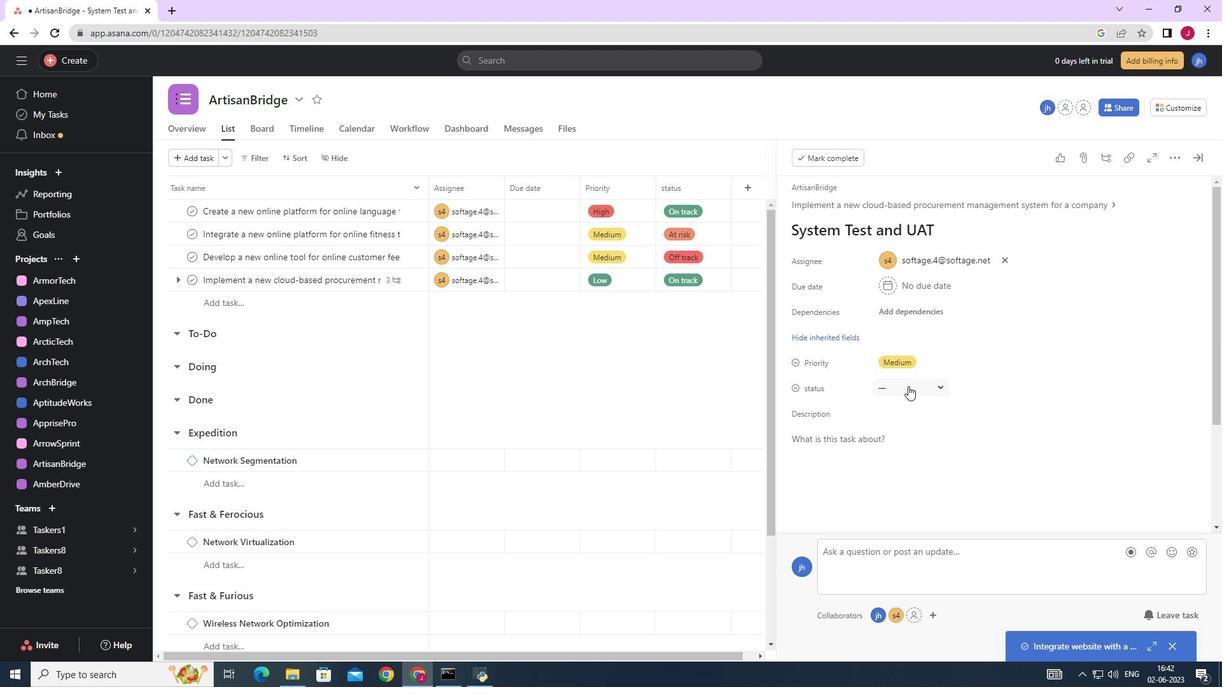 
Action: Mouse moved to (916, 477)
Screenshot: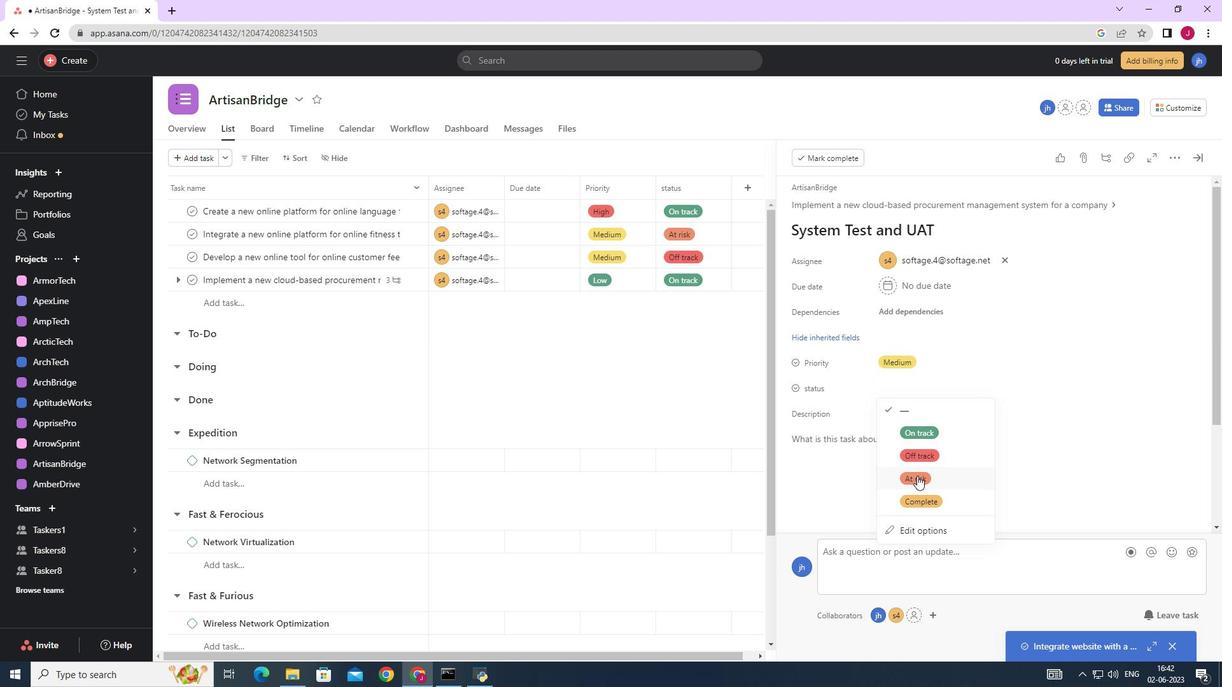 
Action: Mouse pressed left at (916, 477)
Screenshot: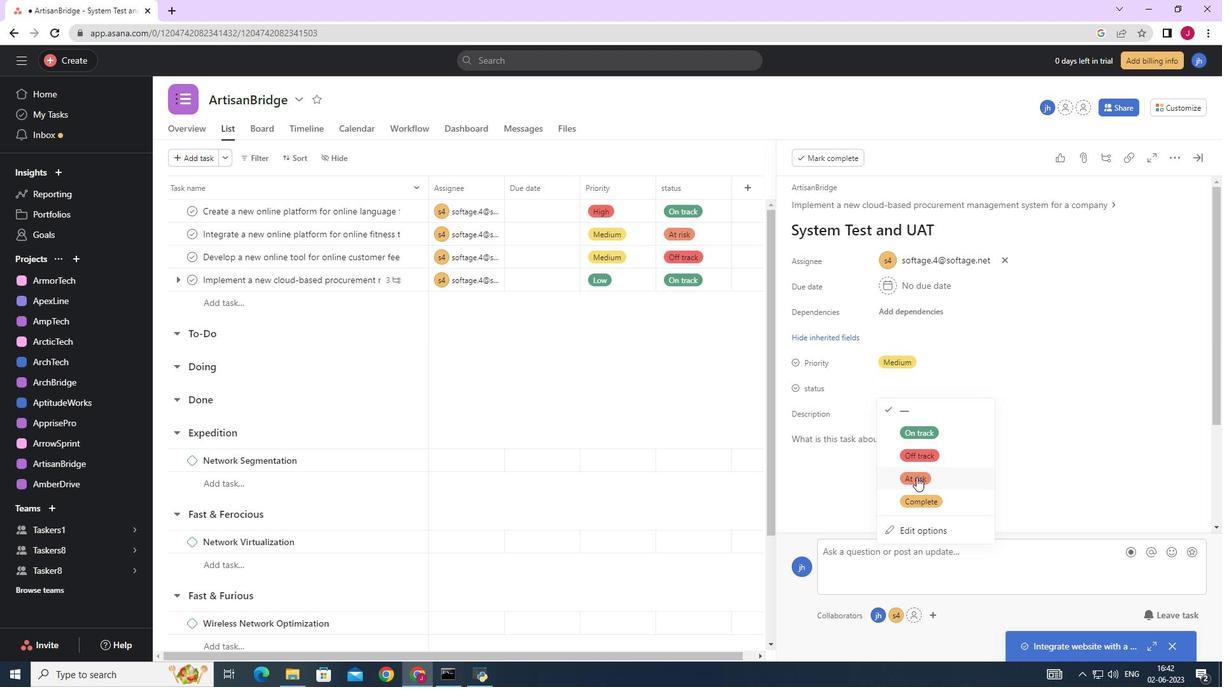 
Action: Mouse moved to (1200, 161)
Screenshot: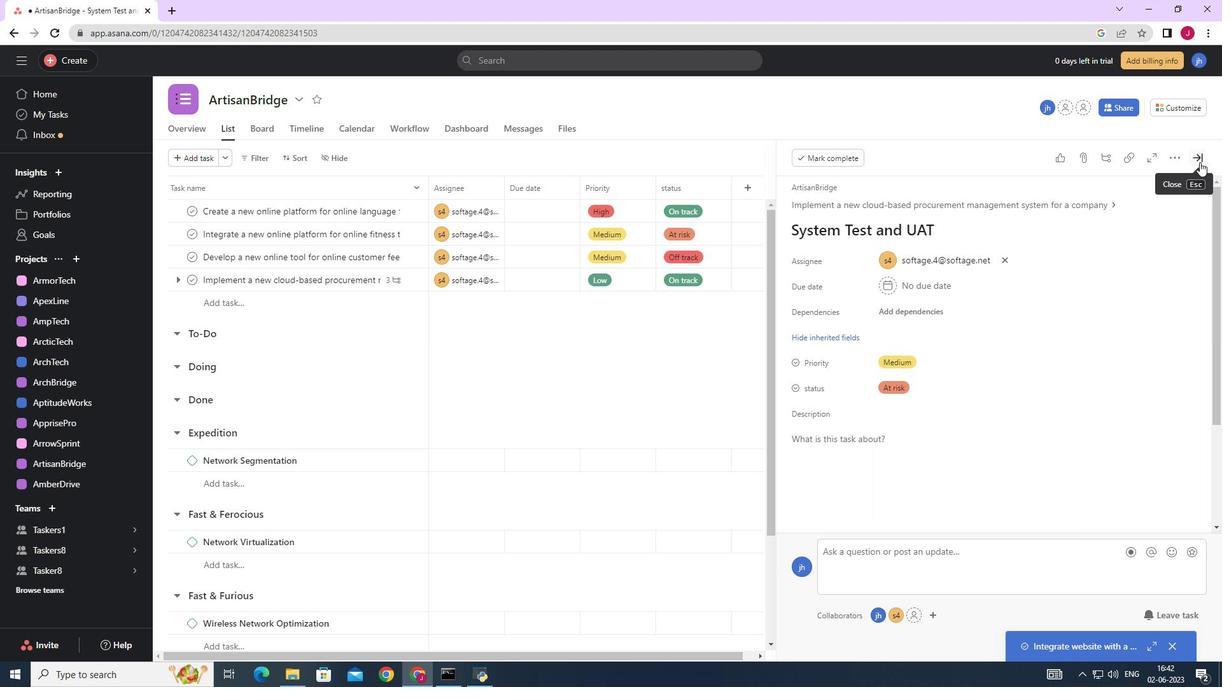 
Action: Mouse pressed left at (1200, 161)
Screenshot: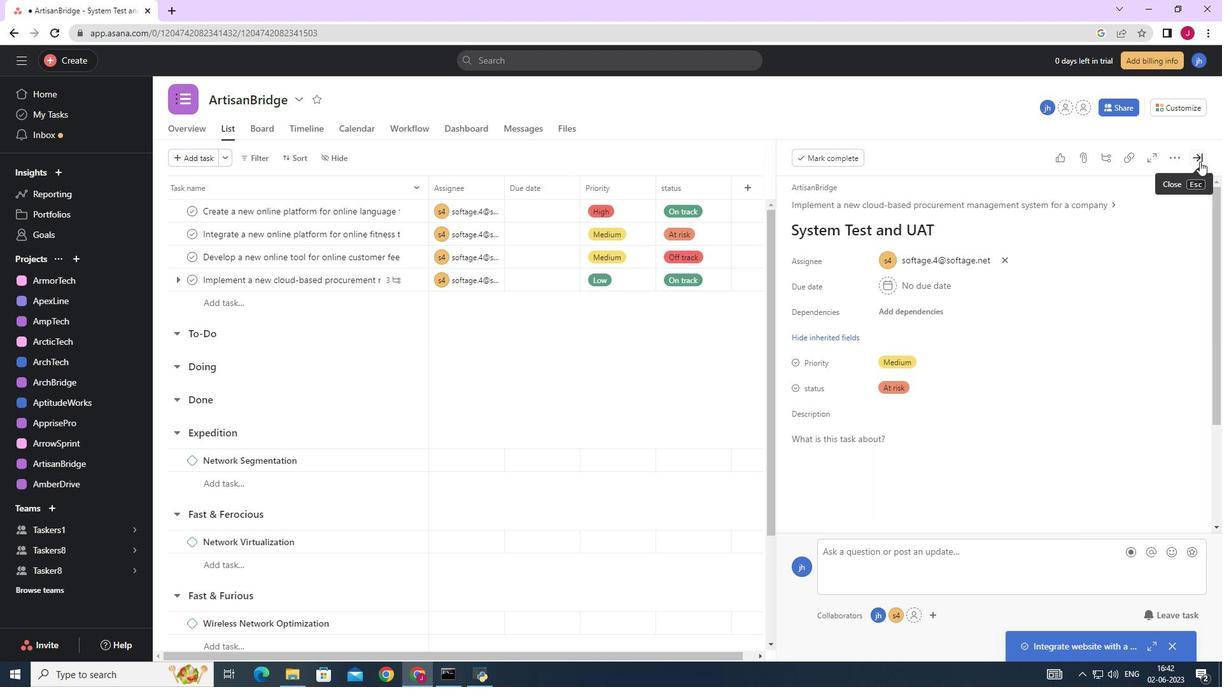 
Action: Mouse moved to (1194, 162)
Screenshot: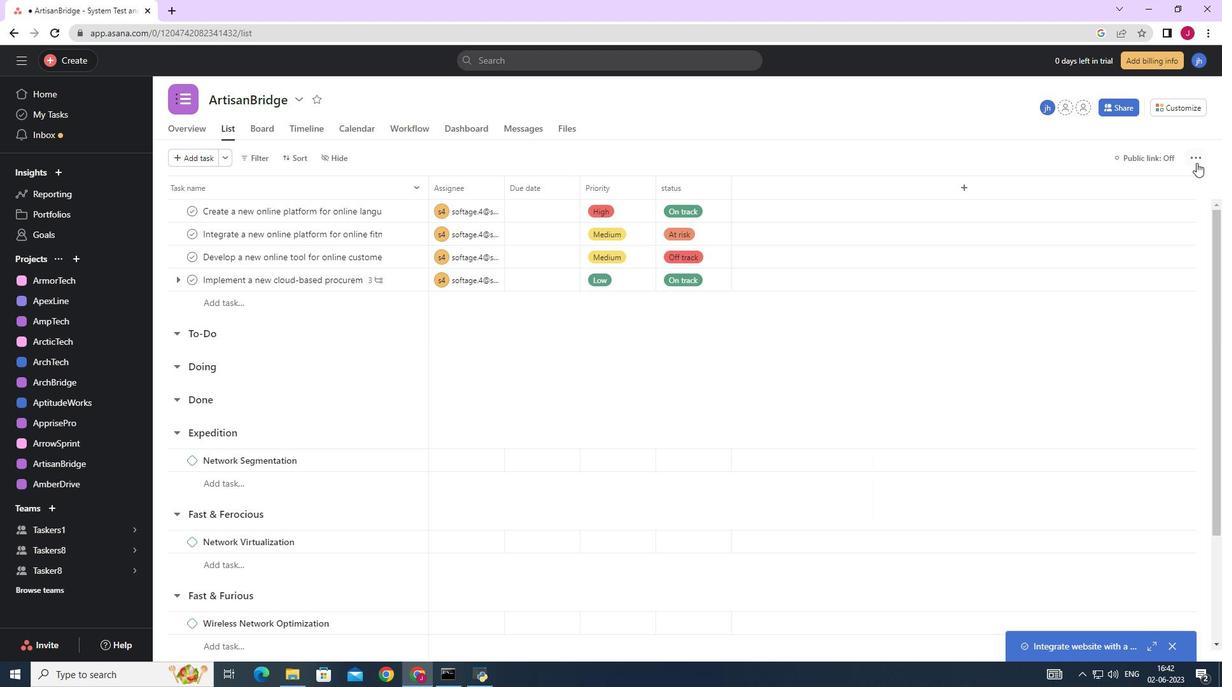 
